 Task: Send an email with the signature Ella Clark with the subject 'Request for an interview' and the message 'I apologize for any errors on our end and would like to make it right.' from softage.1@softage.net to softage.7@softage.net with an attached document Audit_report.pdf and move the email from Sent Items to the folder Teams
Action: Key pressed n
Screenshot: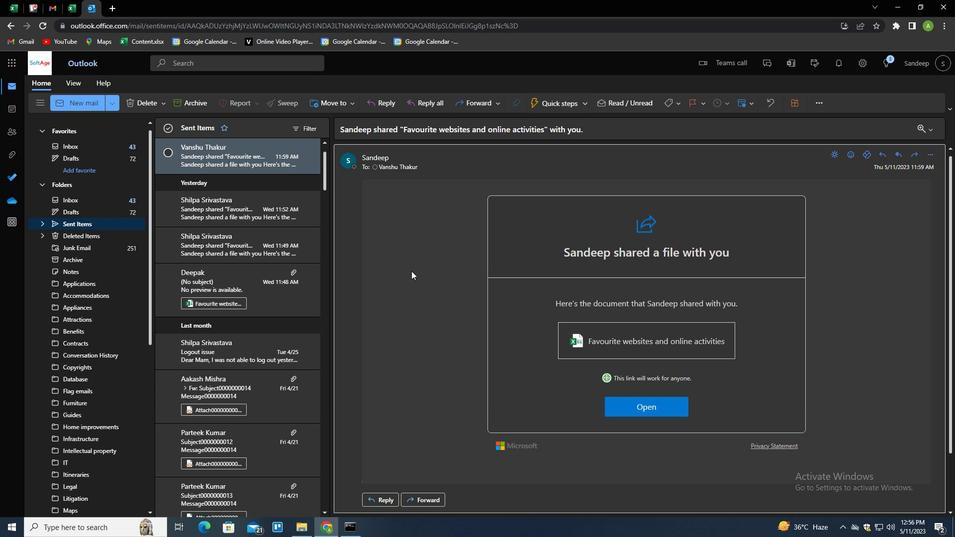 
Action: Mouse moved to (667, 98)
Screenshot: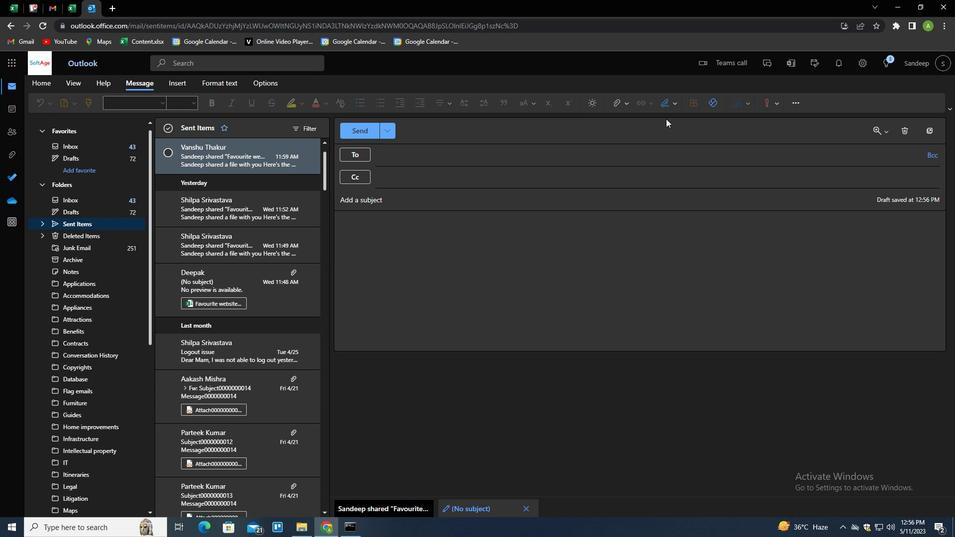 
Action: Mouse pressed left at (667, 98)
Screenshot: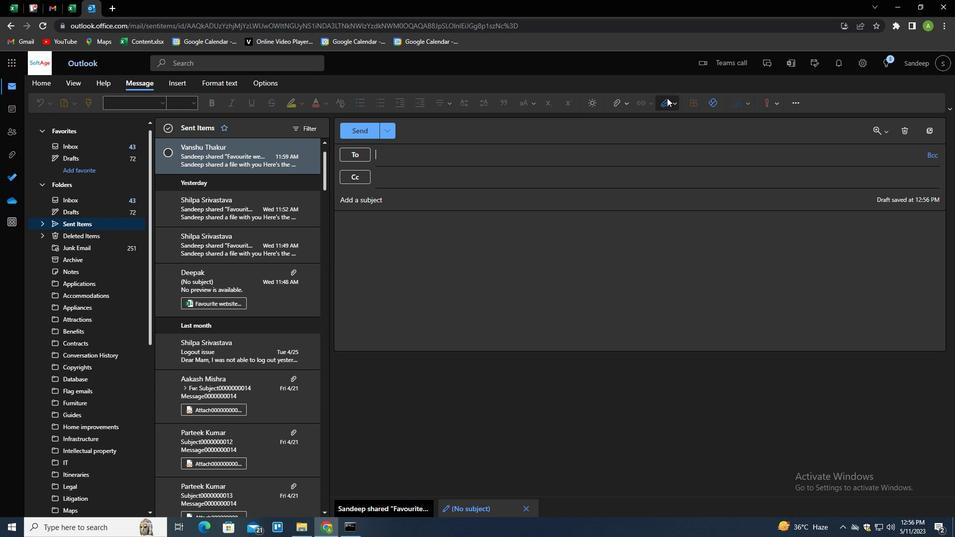 
Action: Mouse moved to (659, 137)
Screenshot: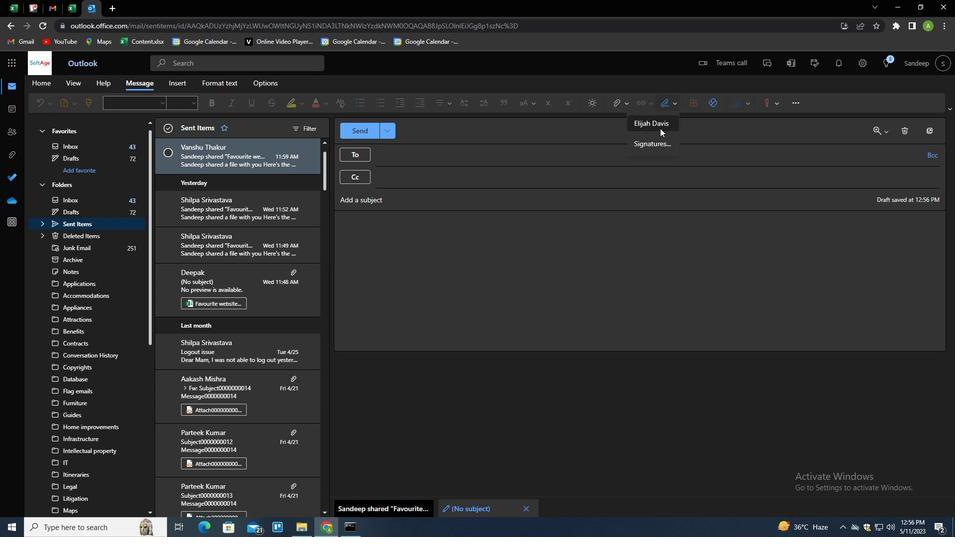 
Action: Mouse pressed left at (659, 137)
Screenshot: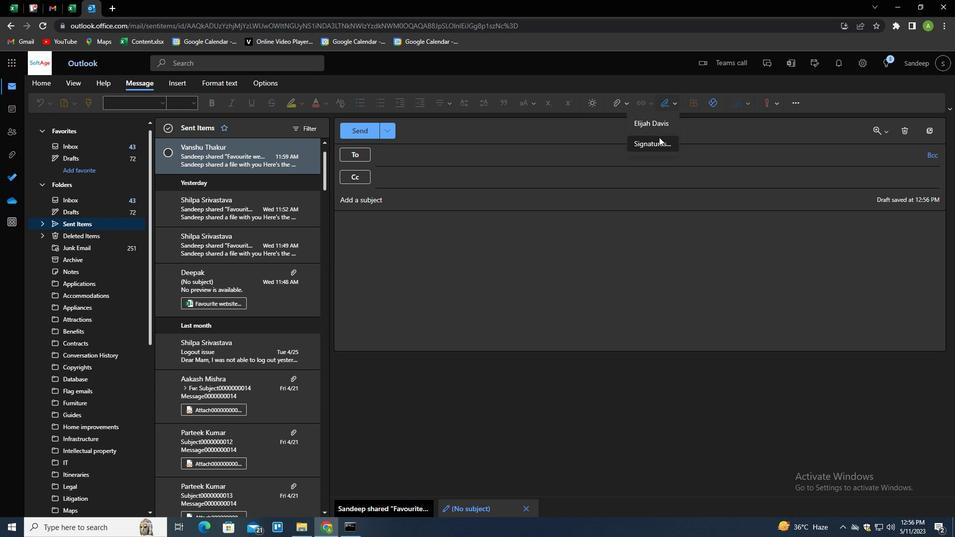 
Action: Mouse moved to (675, 183)
Screenshot: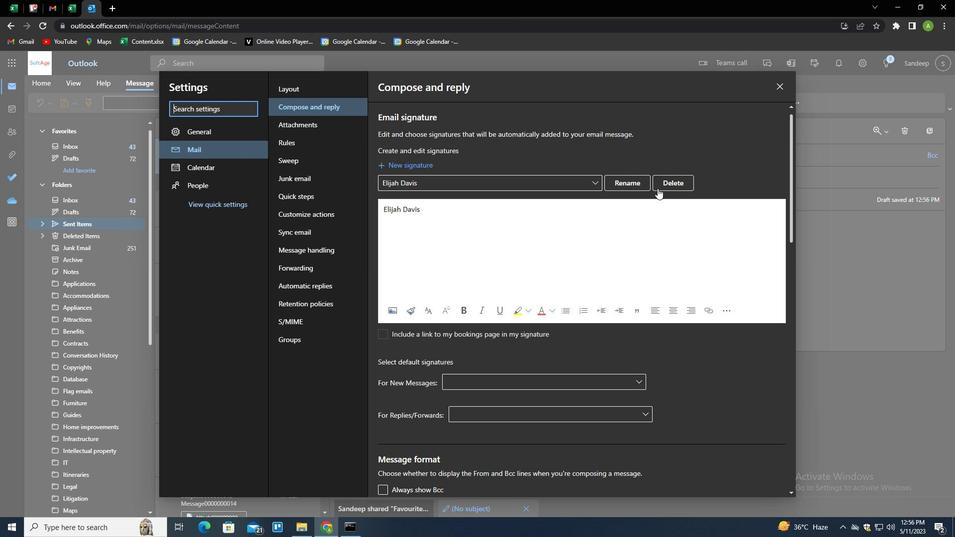 
Action: Mouse pressed left at (675, 183)
Screenshot: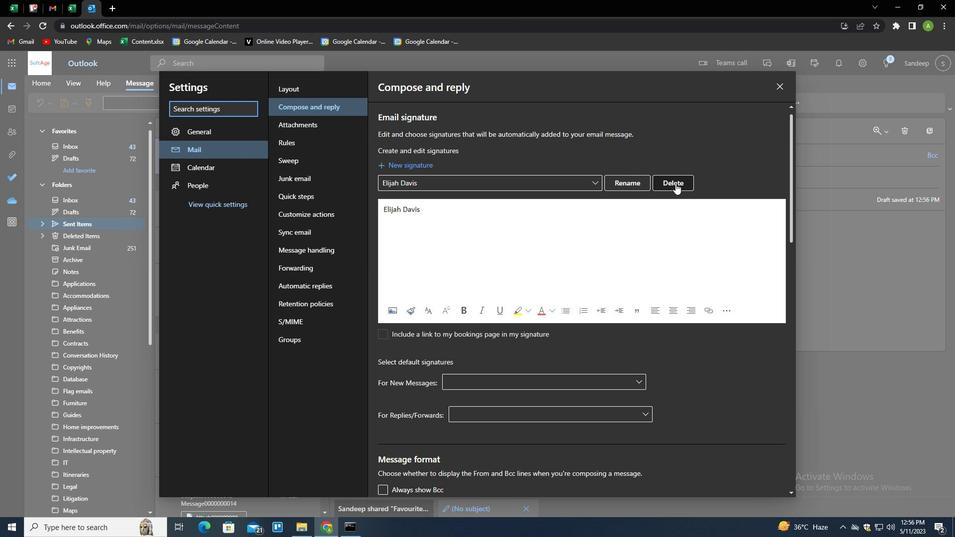 
Action: Mouse moved to (664, 183)
Screenshot: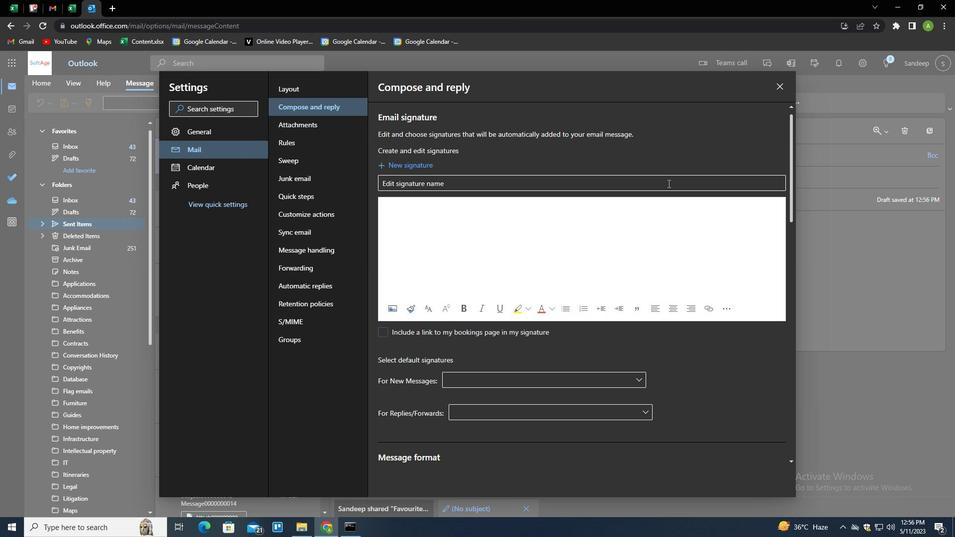 
Action: Mouse pressed left at (664, 183)
Screenshot: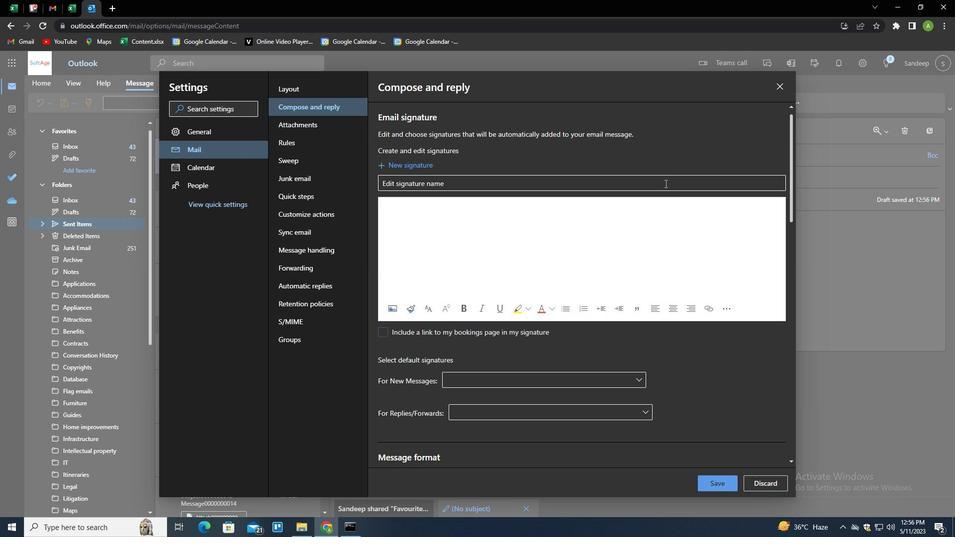 
Action: Mouse moved to (663, 183)
Screenshot: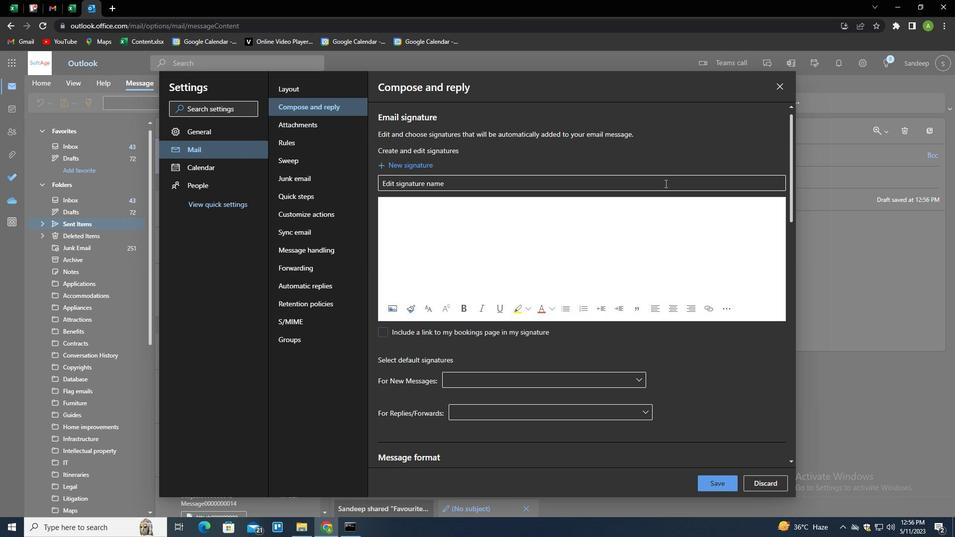 
Action: Key pressed <Key.shift>ELLA<Key.space><Key.shift>CLARK<Key.tab><Key.shift>ELLA<Key.space>C<Key.shift>C<Key.backspace><Key.backspace><Key.shift>CLARK
Screenshot: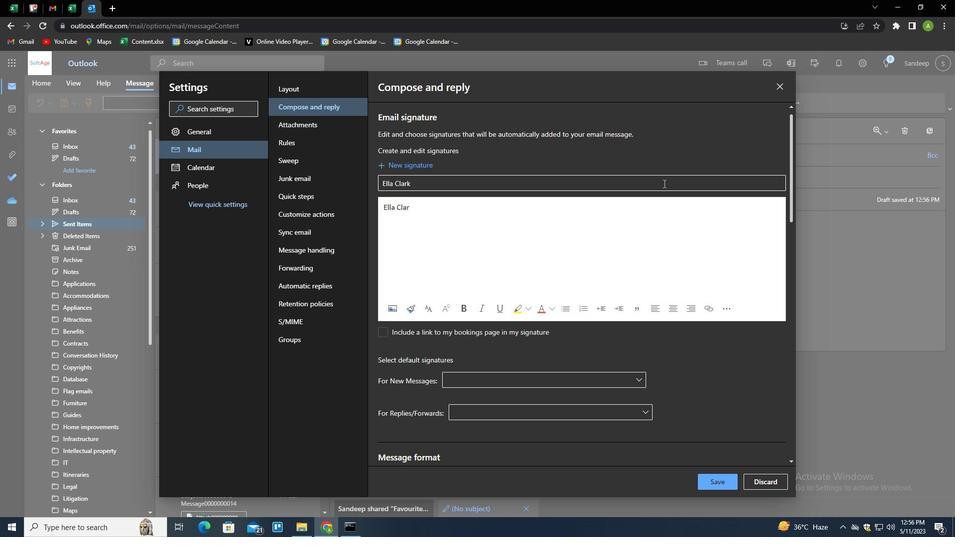 
Action: Mouse scrolled (663, 184) with delta (0, 0)
Screenshot: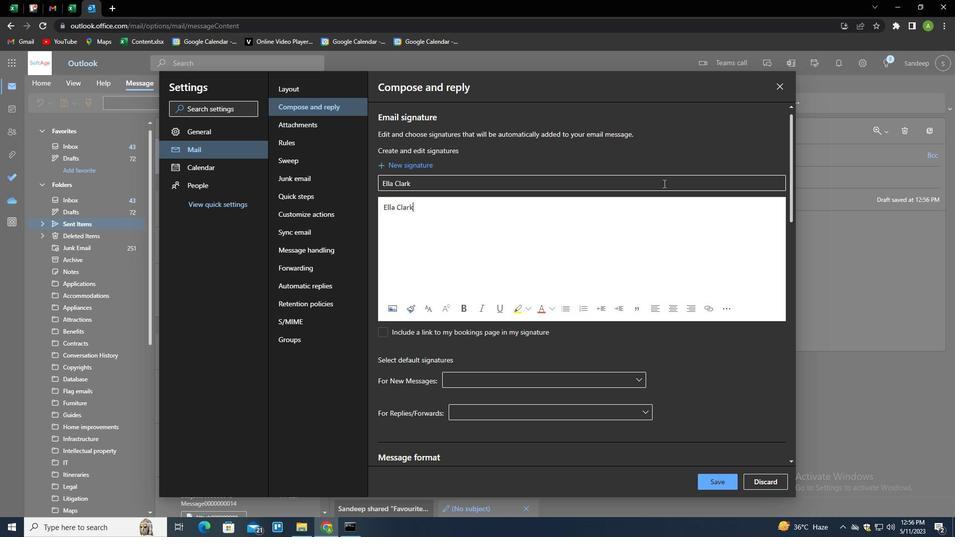 
Action: Mouse scrolled (663, 184) with delta (0, 0)
Screenshot: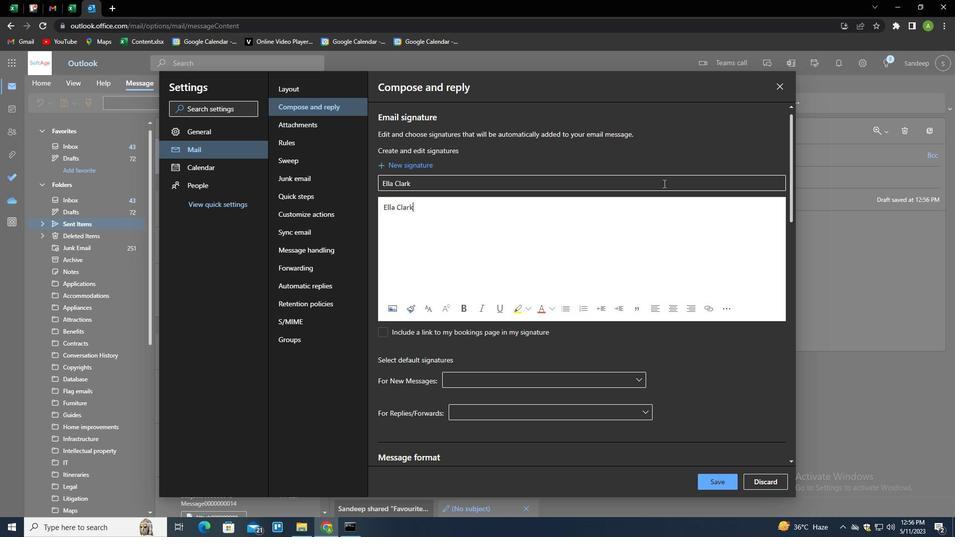 
Action: Mouse moved to (720, 482)
Screenshot: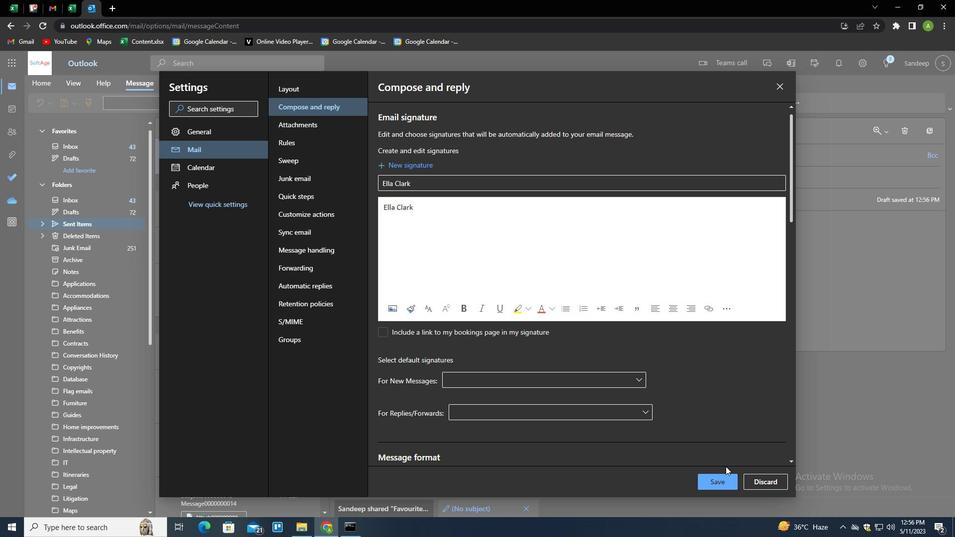 
Action: Mouse pressed left at (720, 482)
Screenshot: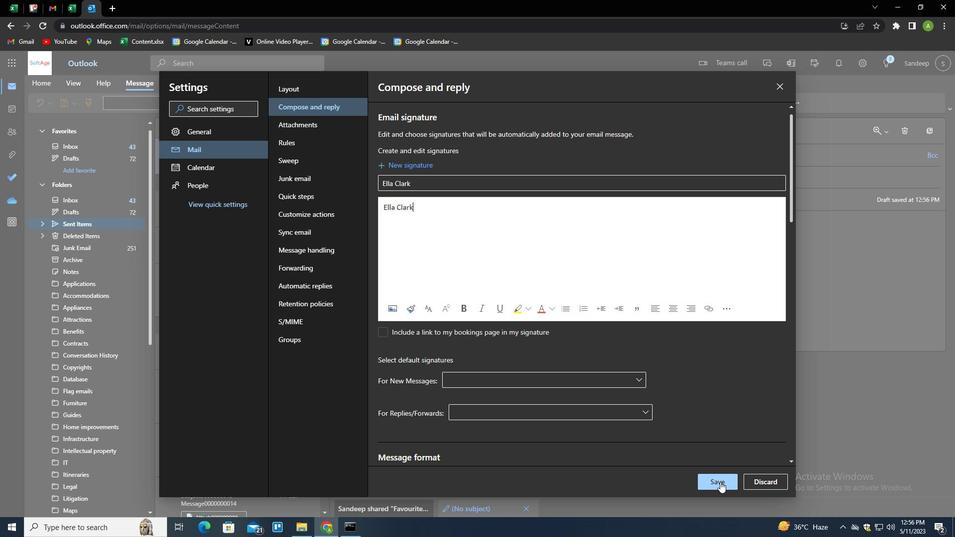 
Action: Mouse moved to (740, 357)
Screenshot: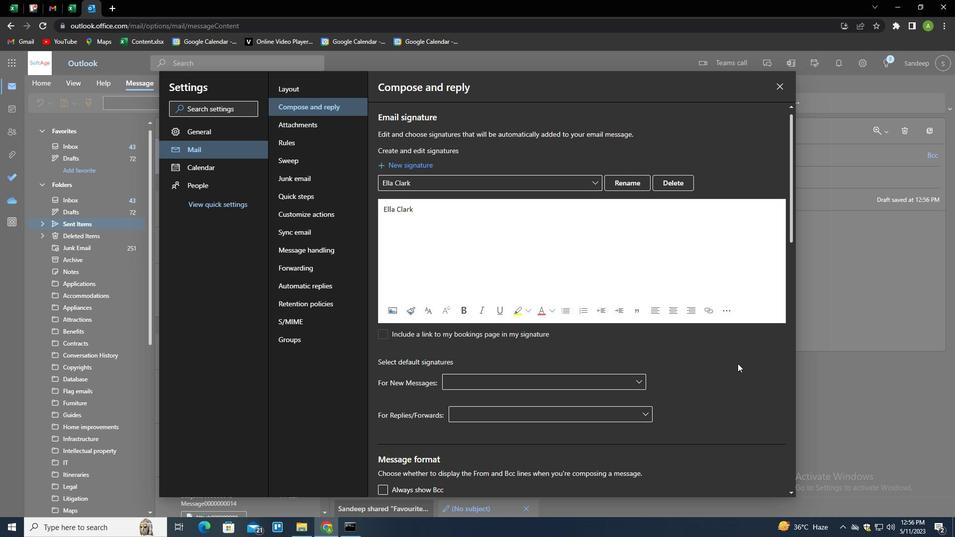 
Action: Mouse scrolled (740, 358) with delta (0, 0)
Screenshot: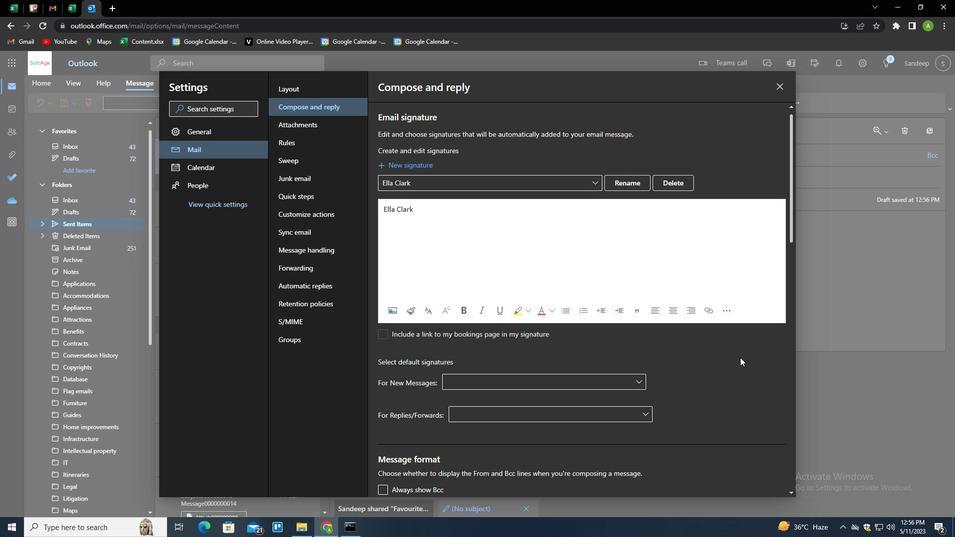 
Action: Mouse moved to (725, 429)
Screenshot: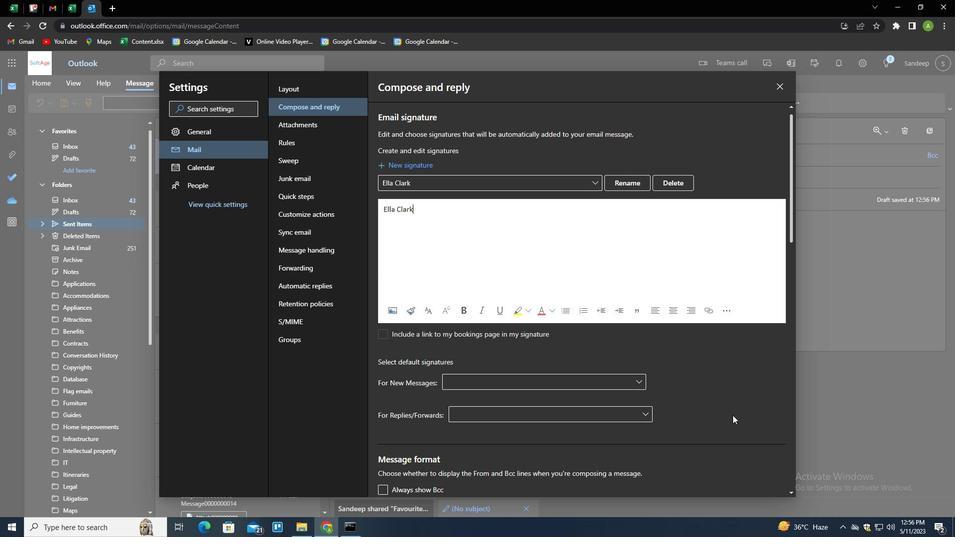 
Action: Mouse scrolled (725, 428) with delta (0, 0)
Screenshot: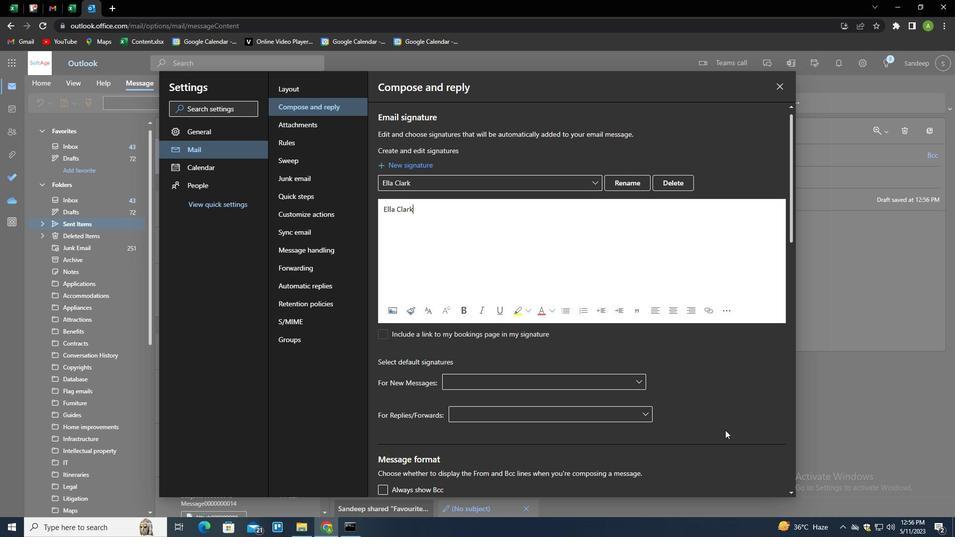 
Action: Mouse scrolled (725, 428) with delta (0, 0)
Screenshot: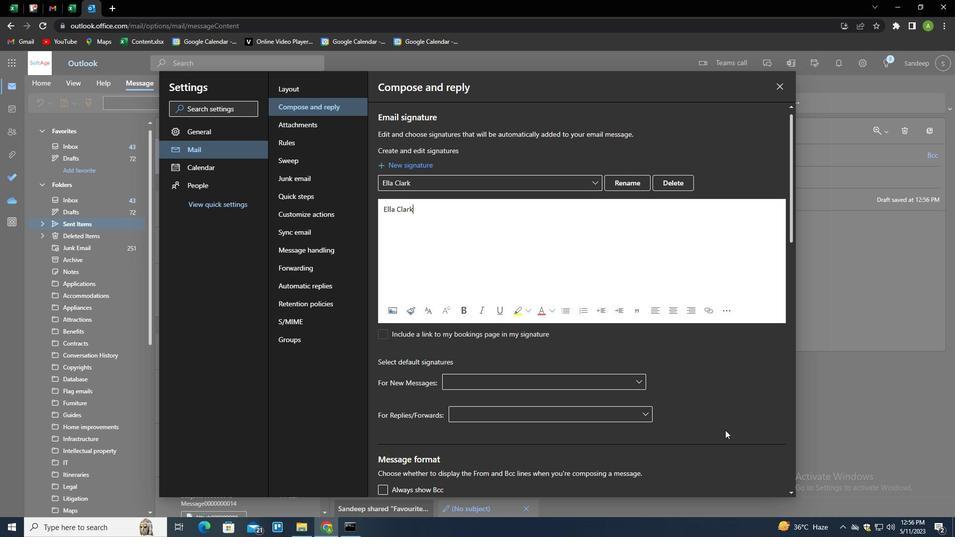 
Action: Mouse scrolled (725, 428) with delta (0, 0)
Screenshot: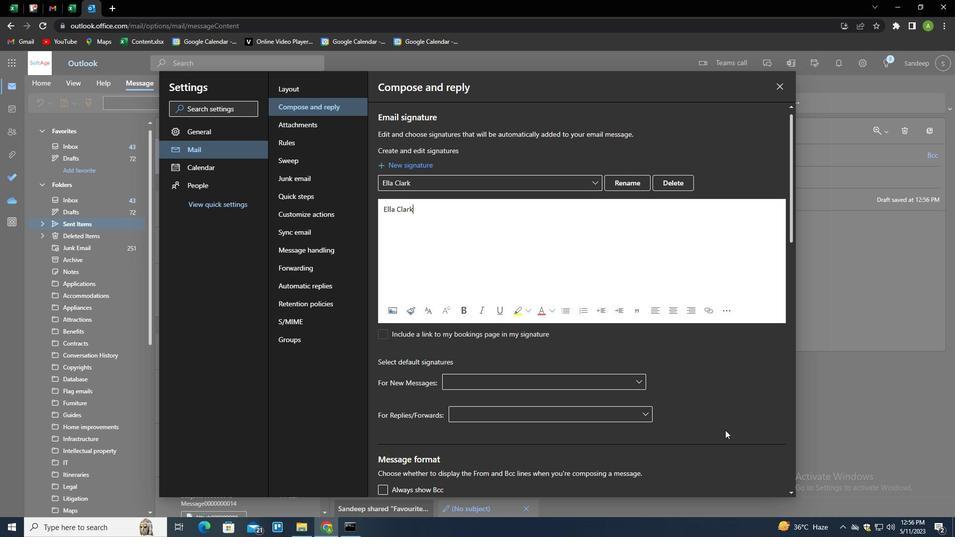 
Action: Mouse moved to (827, 277)
Screenshot: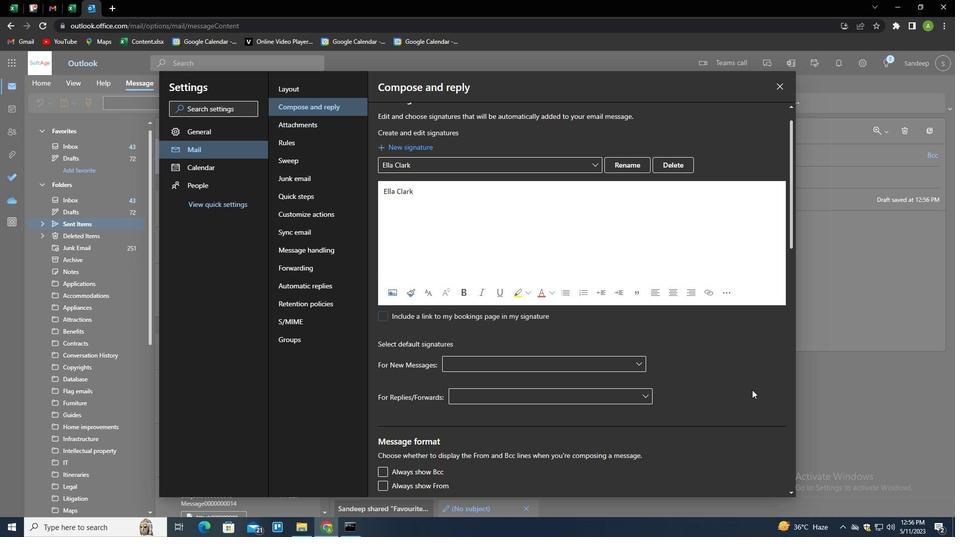 
Action: Mouse pressed left at (827, 277)
Screenshot: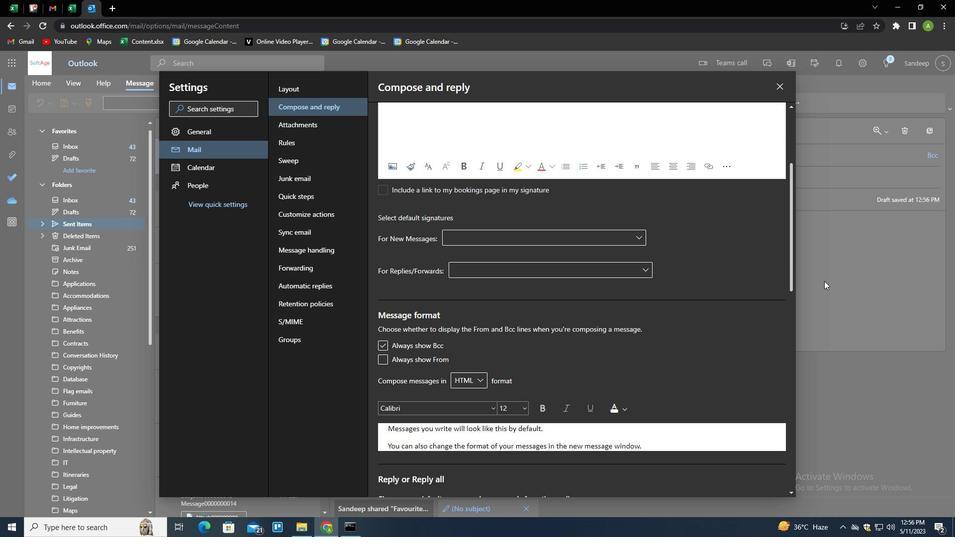 
Action: Mouse moved to (670, 102)
Screenshot: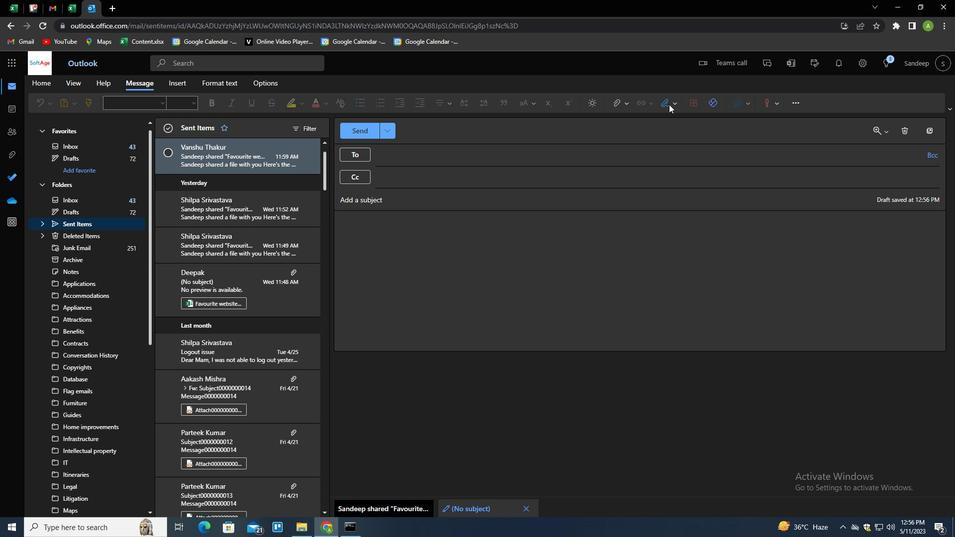 
Action: Mouse pressed left at (670, 102)
Screenshot: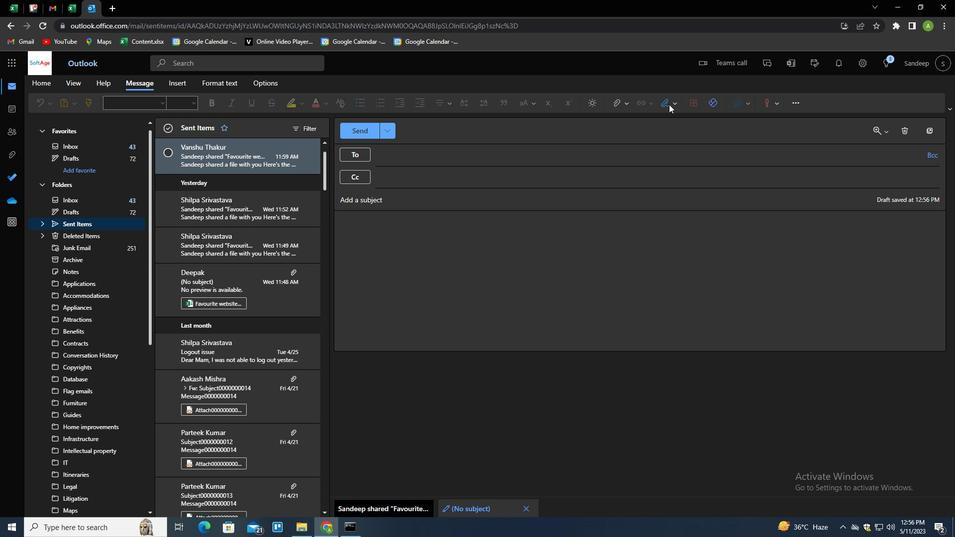 
Action: Mouse moved to (662, 122)
Screenshot: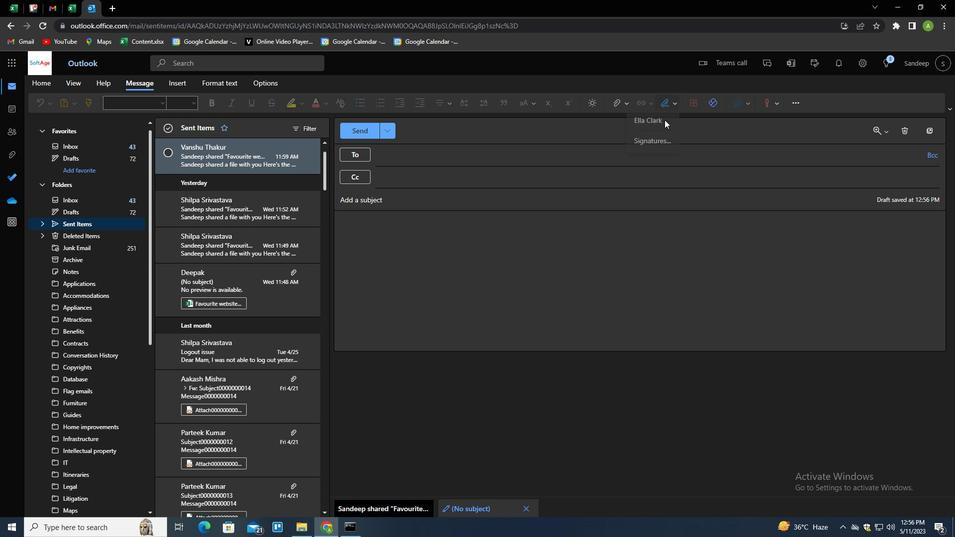 
Action: Mouse pressed left at (662, 122)
Screenshot: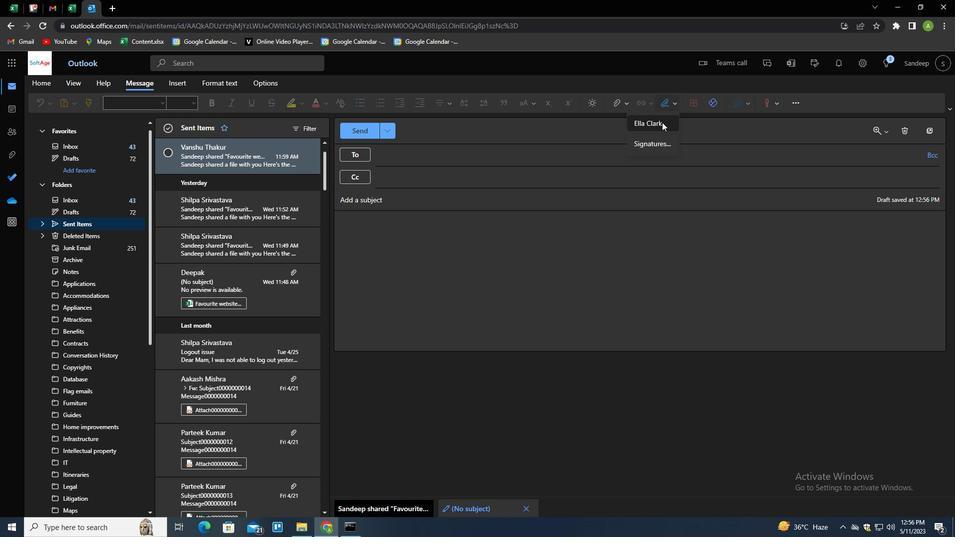 
Action: Mouse moved to (574, 197)
Screenshot: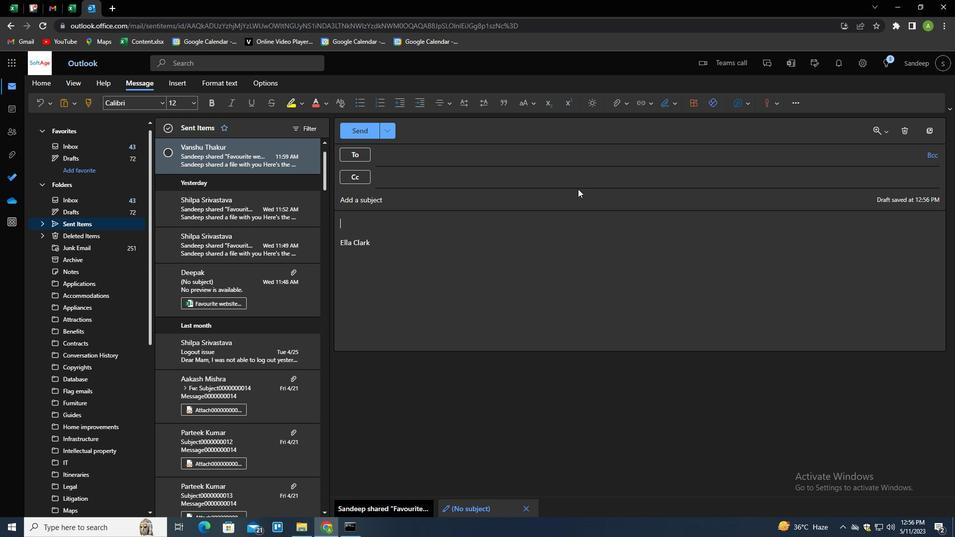 
Action: Mouse pressed left at (574, 197)
Screenshot: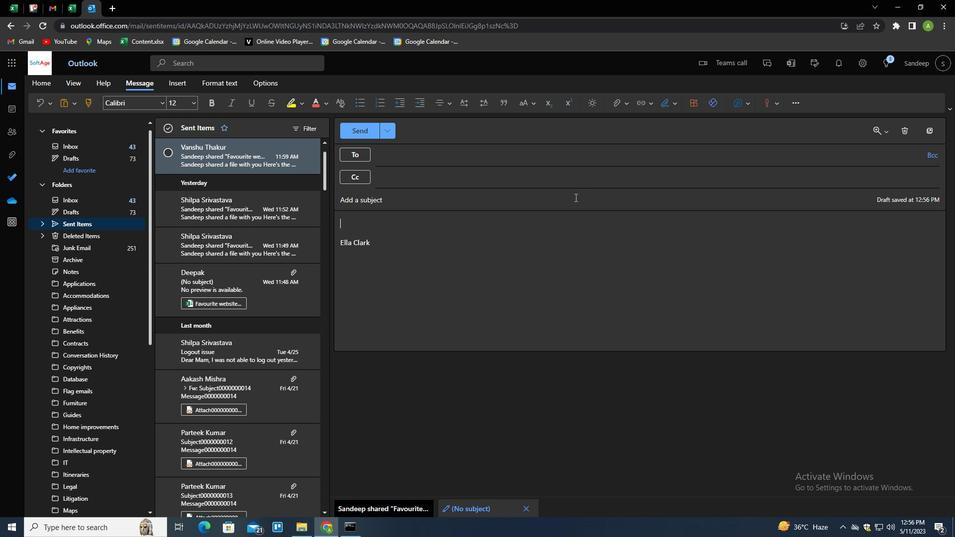 
Action: Key pressed <Key.shift>REQUEST<Key.space>FOR<Key.space>AN<Key.space>INTERVIEW
Screenshot: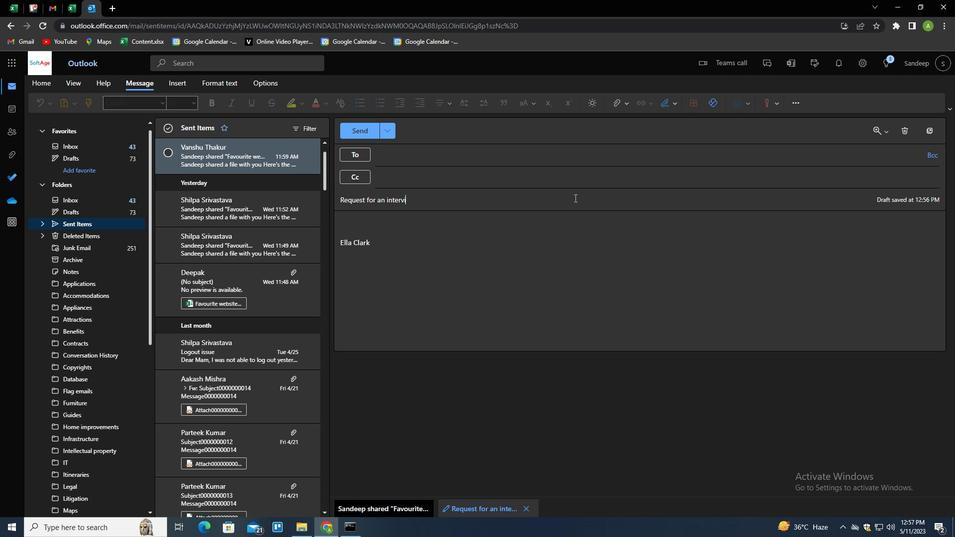
Action: Mouse moved to (469, 253)
Screenshot: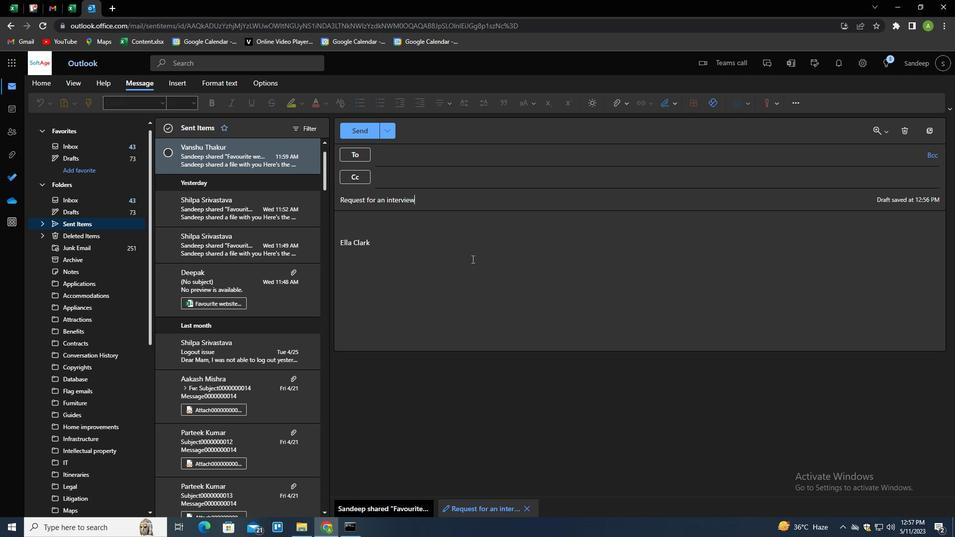 
Action: Mouse pressed left at (469, 253)
Screenshot: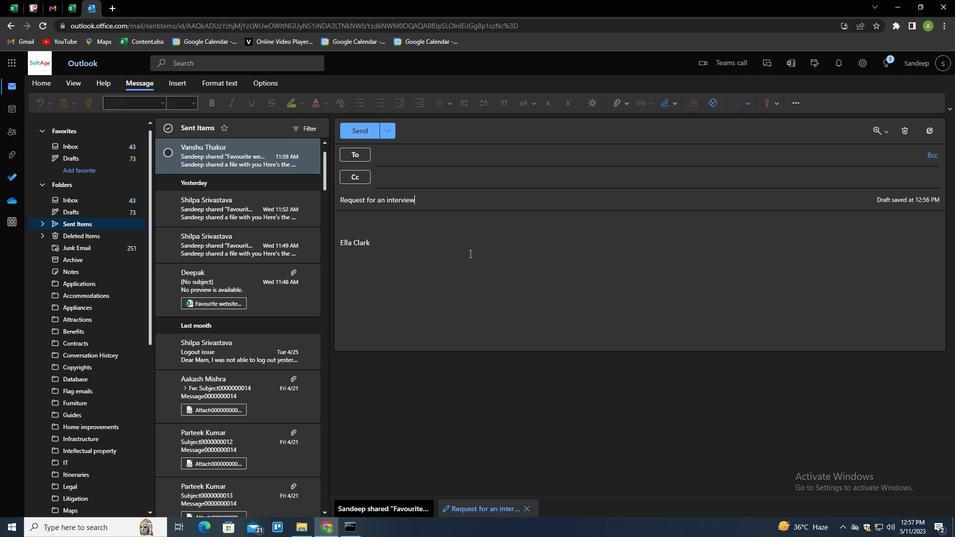 
Action: Key pressed <Key.shift_r><Key.enter><Key.shift>I<Key.space>APOLOGIZE<Key.space>FOR<Key.space>ANY<Key.space>ERRORS<Key.space>ON<Key.space>OUR<Key.space>END<Key.space>AND<Key.space>WOULD<Key.space>LIKE<Key.space>TO<Key.space>MAKE<Key.space>IT<Key.space>RIGHT.
Screenshot: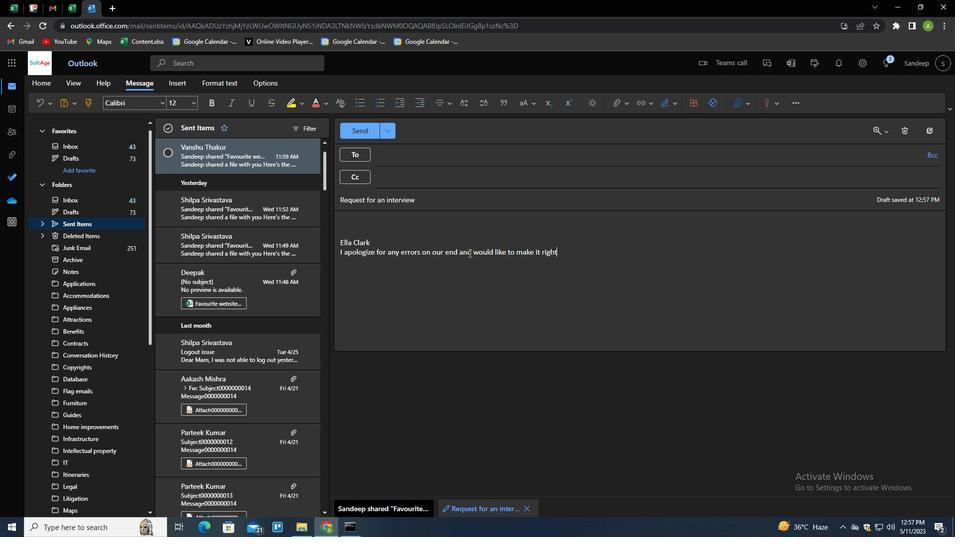 
Action: Mouse moved to (424, 159)
Screenshot: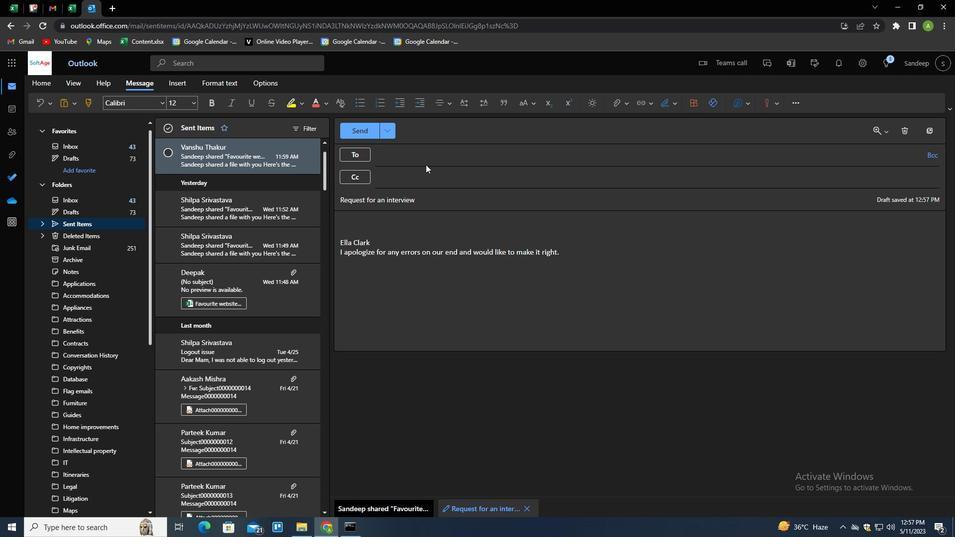 
Action: Mouse pressed left at (424, 159)
Screenshot: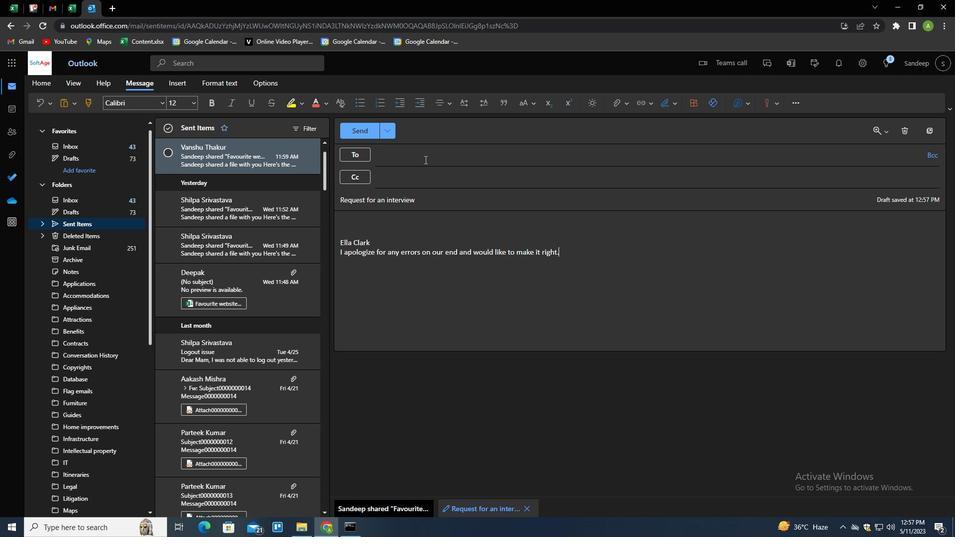 
Action: Key pressed SOFTAGE.7<Key.shift><Key.shift><Key.shift><Key.shift><Key.shift>@SOFTAGE.NET<Key.enter>
Screenshot: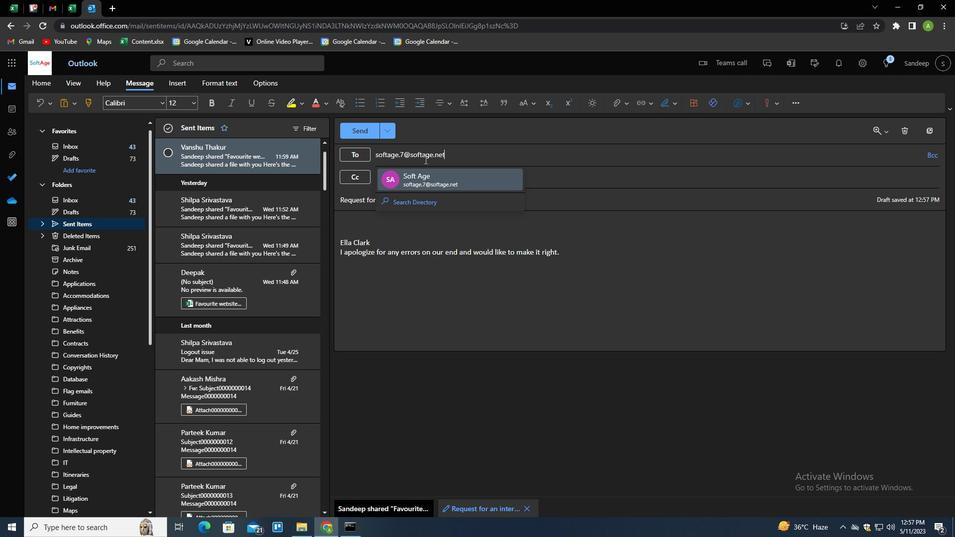 
Action: Mouse moved to (619, 105)
Screenshot: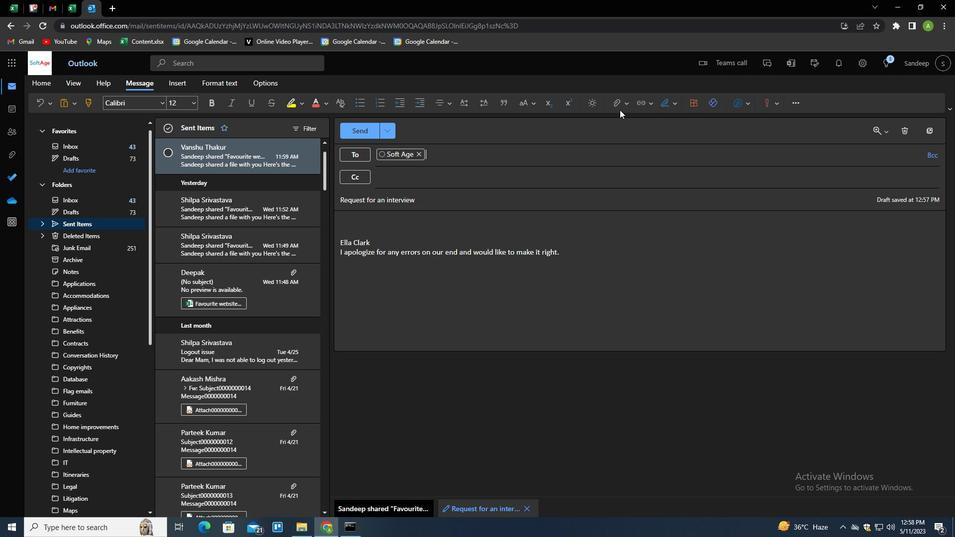 
Action: Mouse pressed left at (619, 105)
Screenshot: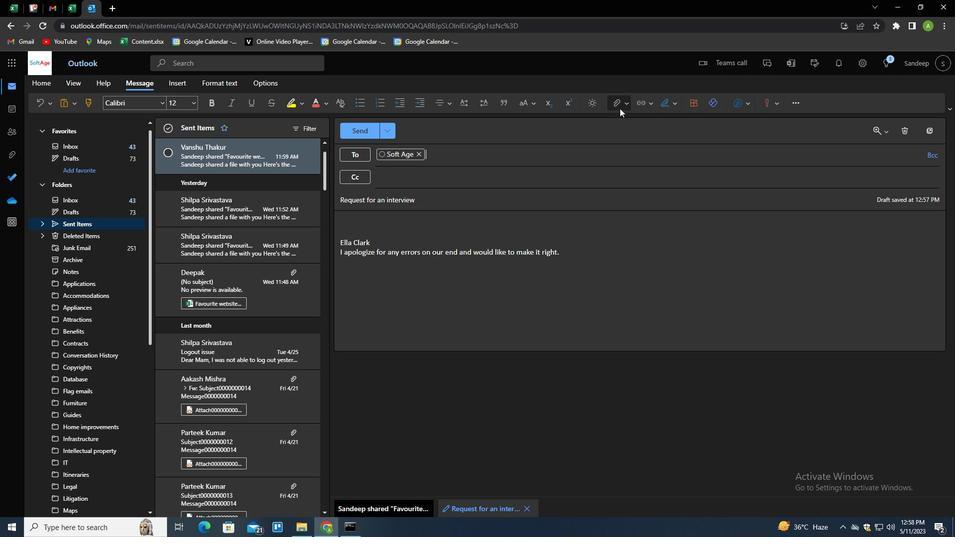 
Action: Mouse moved to (578, 122)
Screenshot: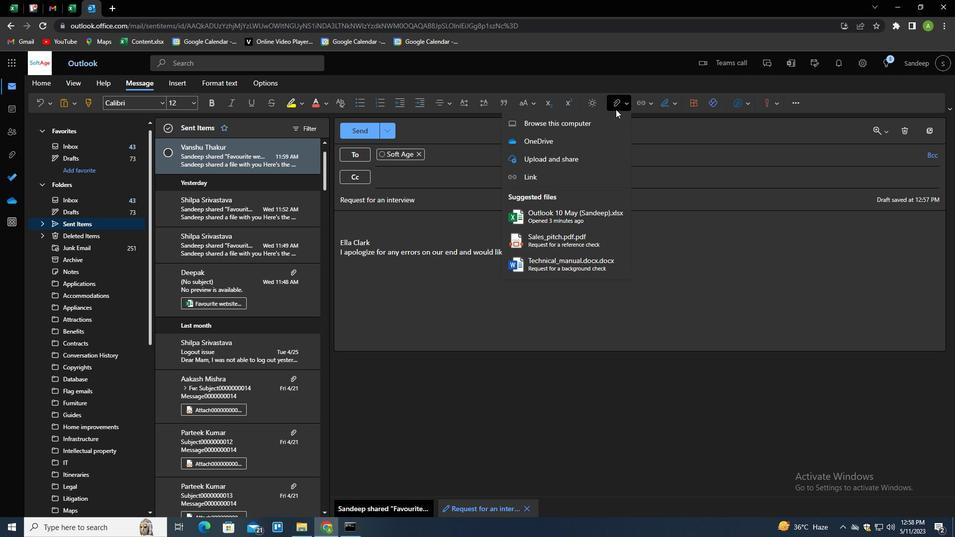 
Action: Mouse pressed left at (578, 122)
Screenshot: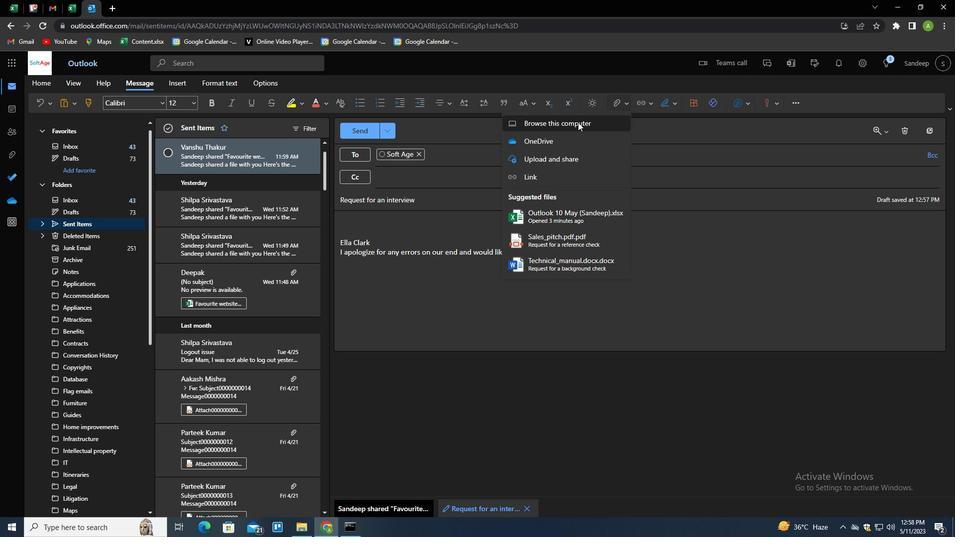 
Action: Mouse moved to (170, 88)
Screenshot: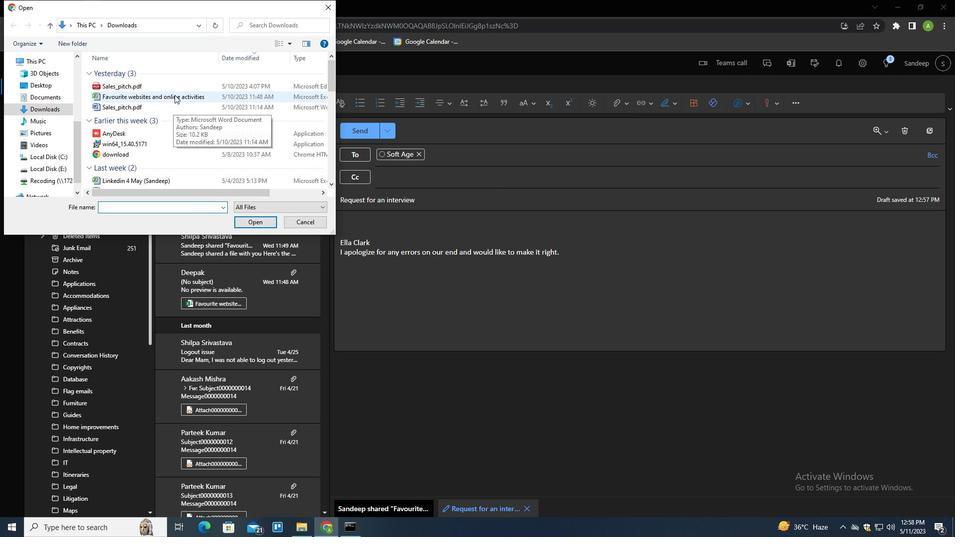 
Action: Mouse pressed left at (170, 88)
Screenshot: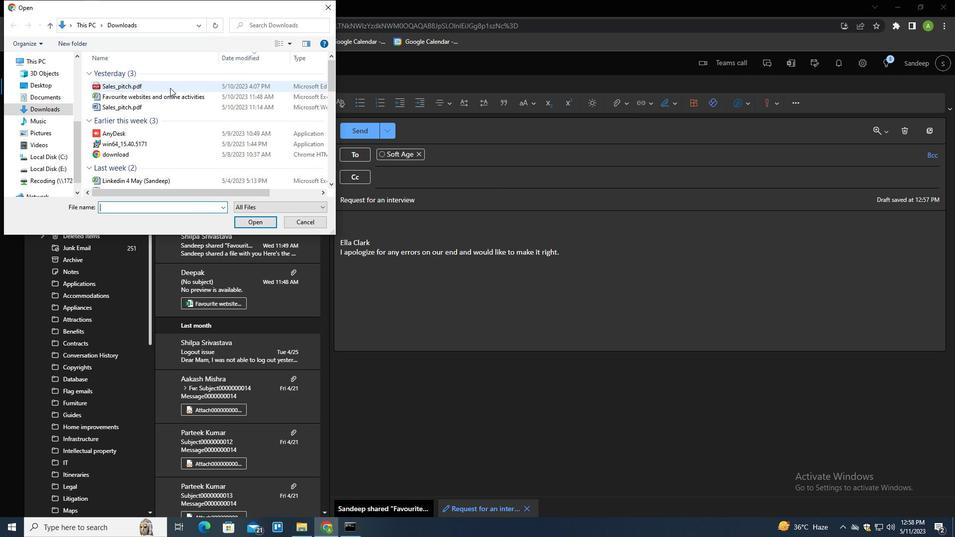 
Action: Mouse moved to (169, 87)
Screenshot: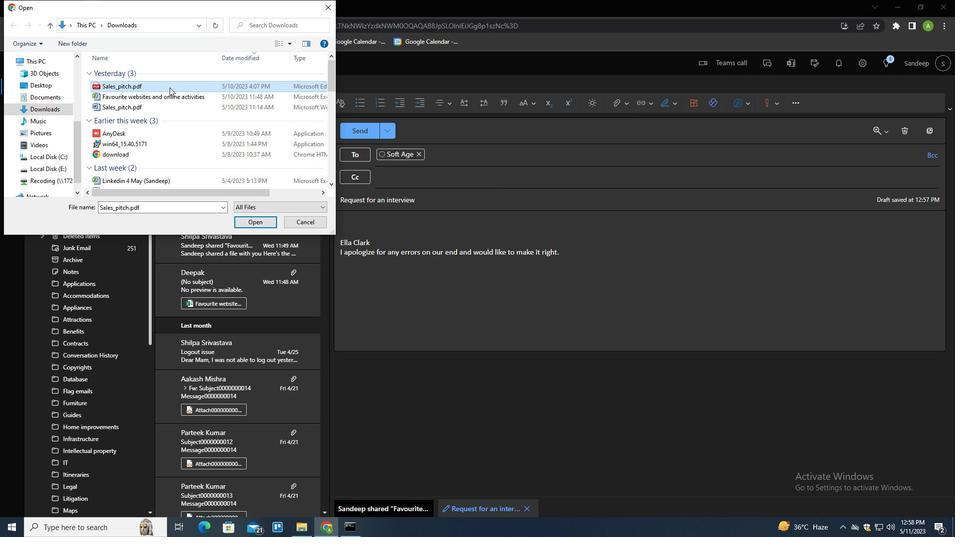 
Action: Key pressed <Key.f2><Key.shift>AUDIT<Key.shift><Key.shift>_REE<Key.backspace>PORT.PDF<Key.enter>
Screenshot: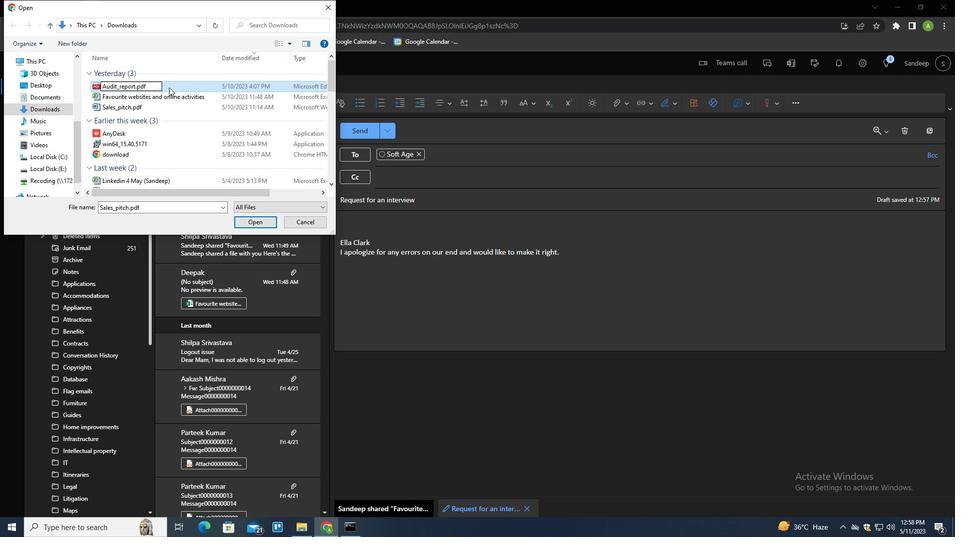 
Action: Mouse pressed left at (169, 87)
Screenshot: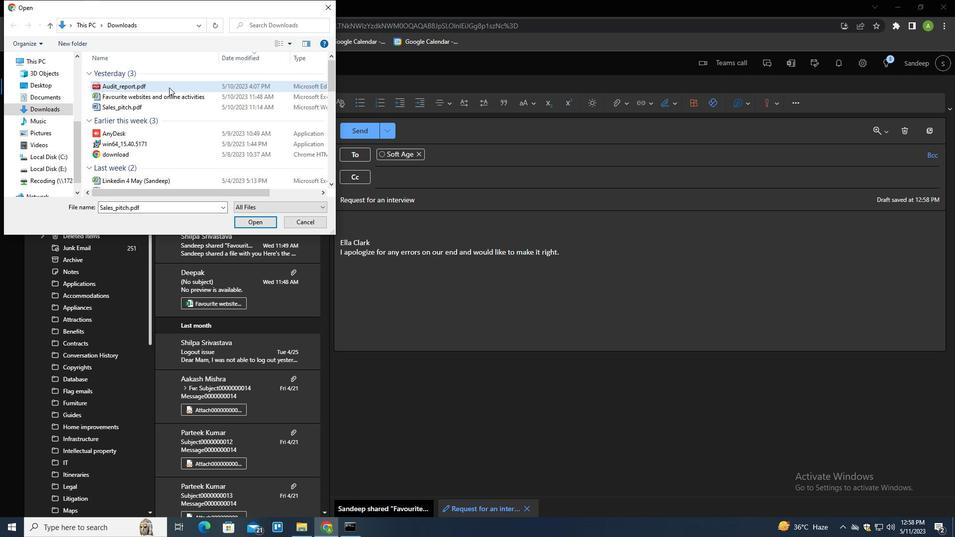 
Action: Mouse moved to (254, 219)
Screenshot: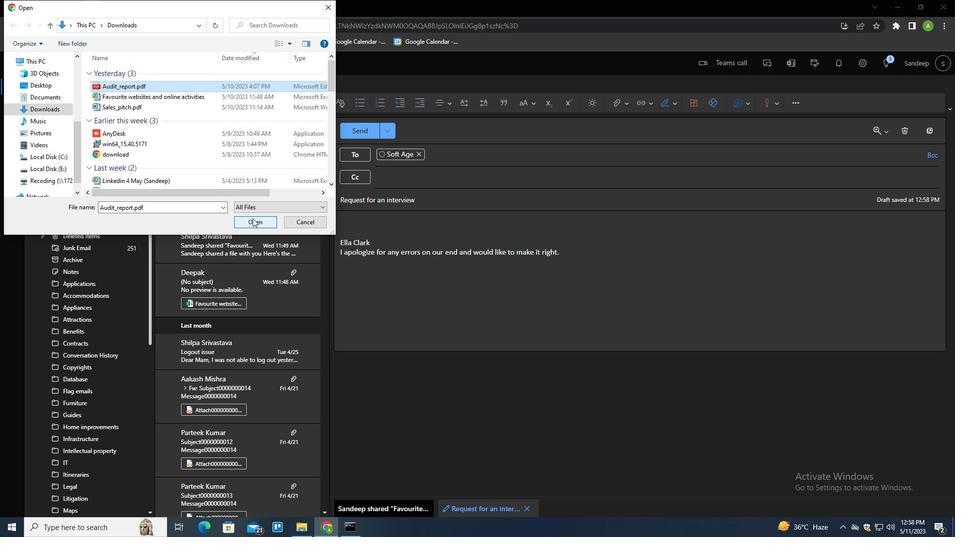 
Action: Mouse pressed left at (254, 219)
Screenshot: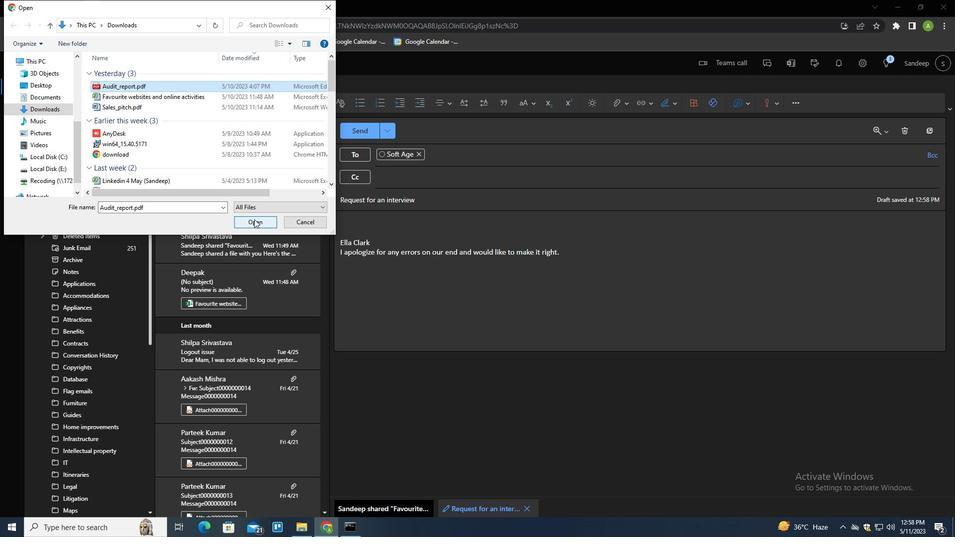 
Action: Mouse moved to (358, 134)
Screenshot: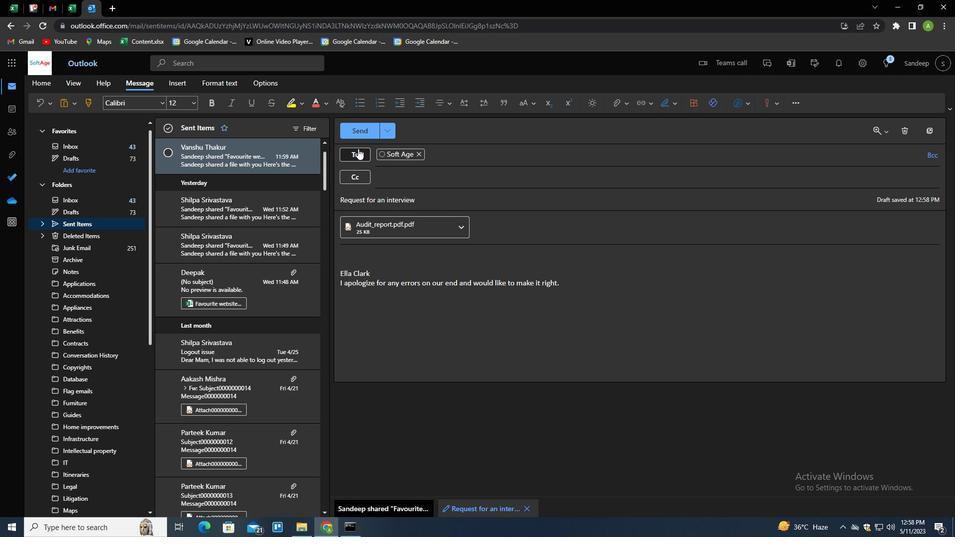 
Action: Mouse pressed left at (358, 134)
Screenshot: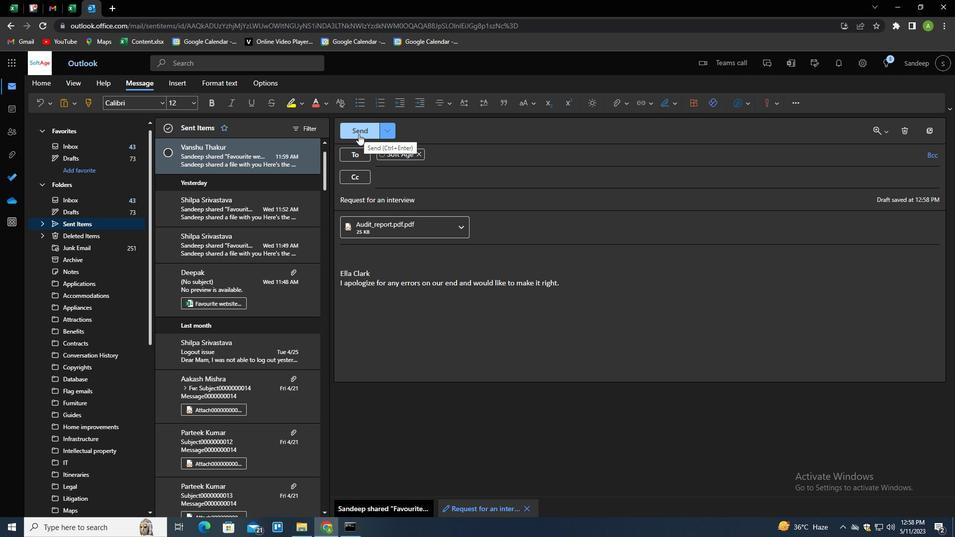 
Action: Mouse moved to (90, 222)
Screenshot: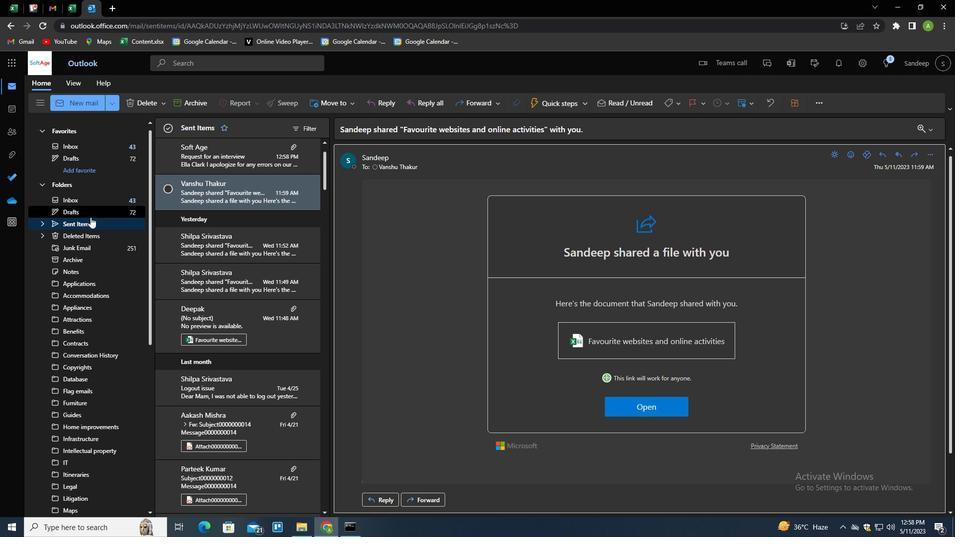 
Action: Mouse pressed left at (90, 222)
Screenshot: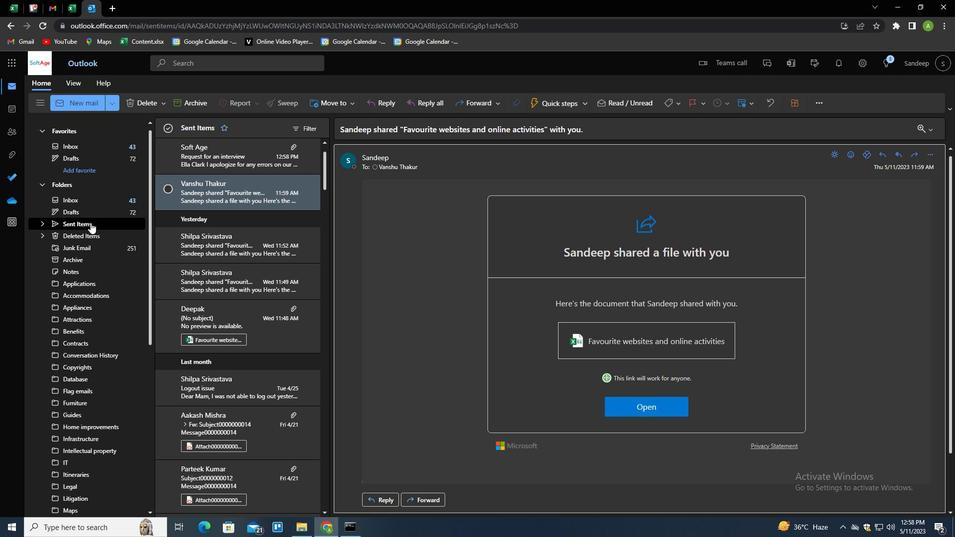 
Action: Mouse moved to (230, 222)
Screenshot: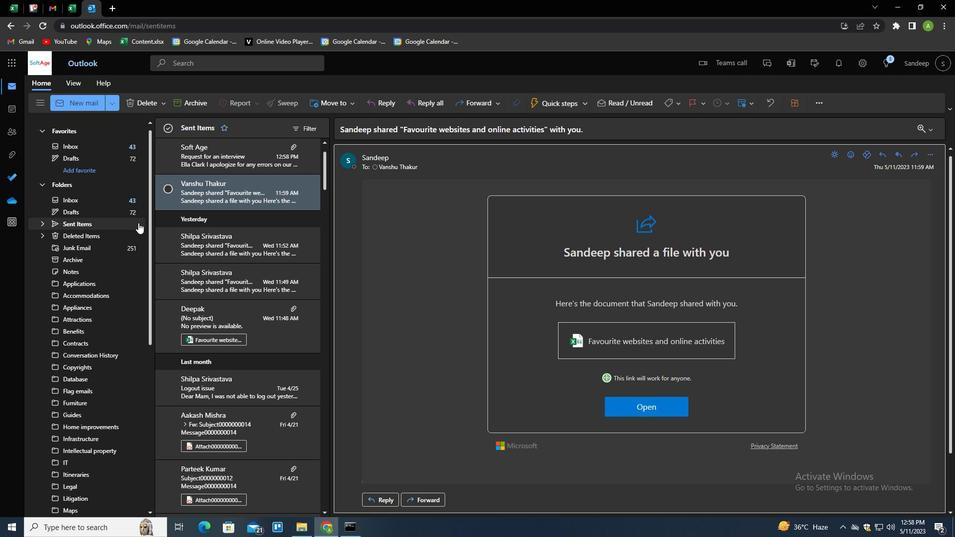 
Action: Mouse scrolled (230, 223) with delta (0, 0)
Screenshot: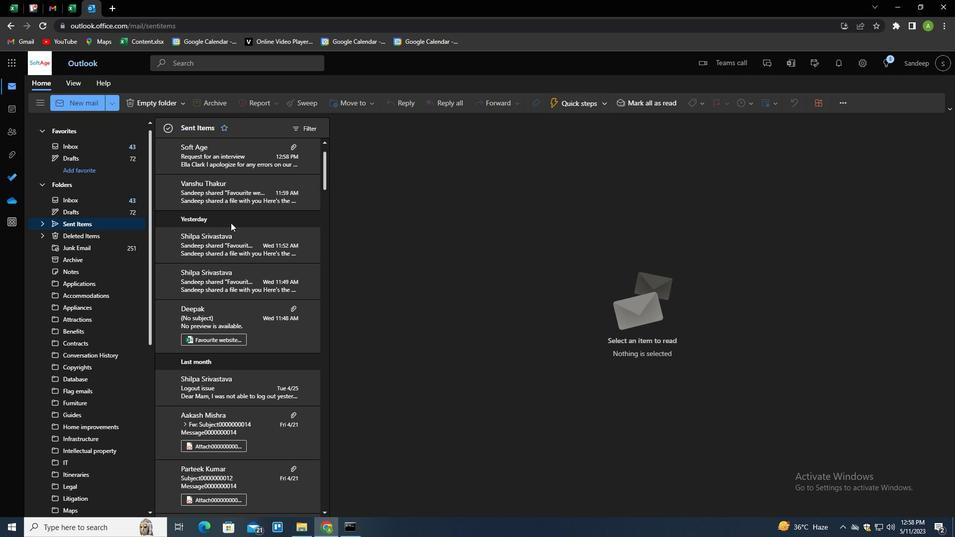 
Action: Mouse moved to (235, 173)
Screenshot: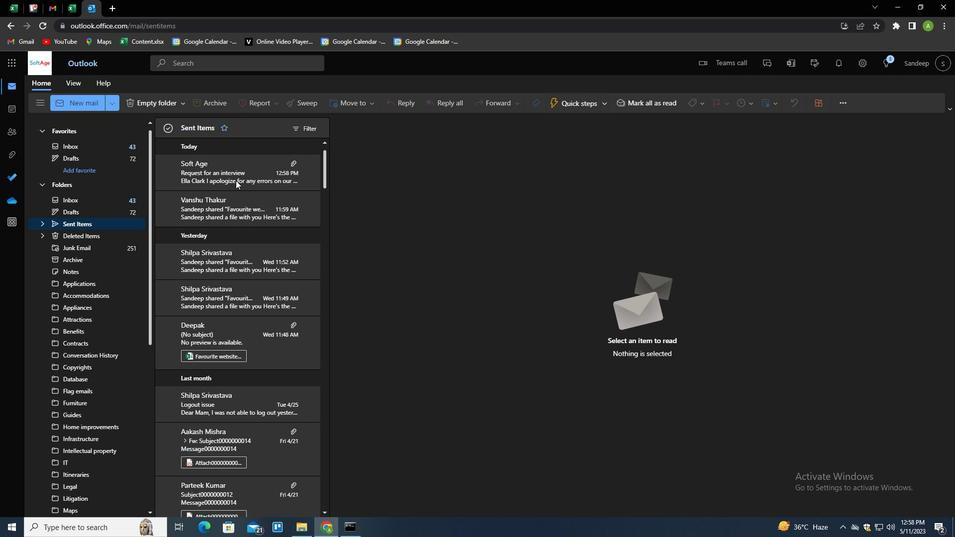 
Action: Mouse pressed right at (235, 173)
Screenshot: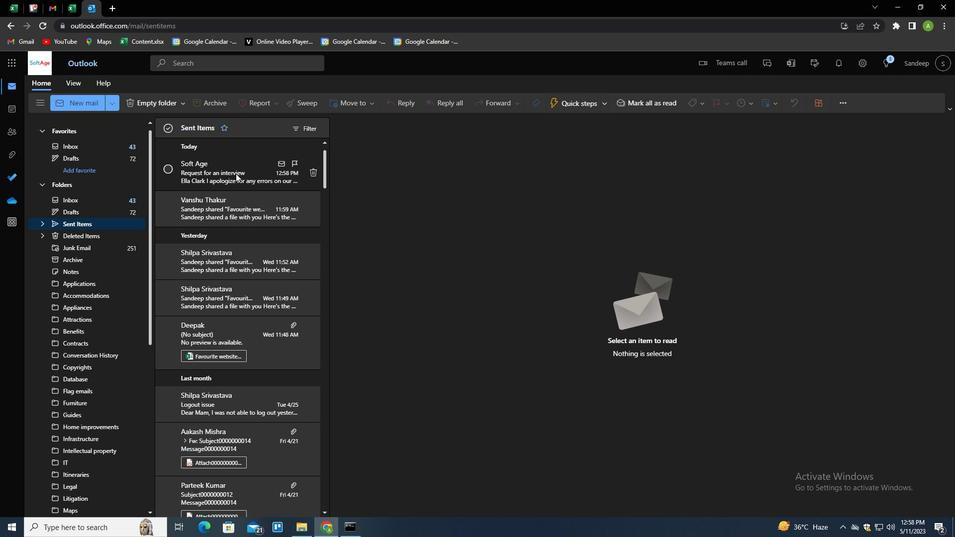 
Action: Mouse moved to (256, 213)
Screenshot: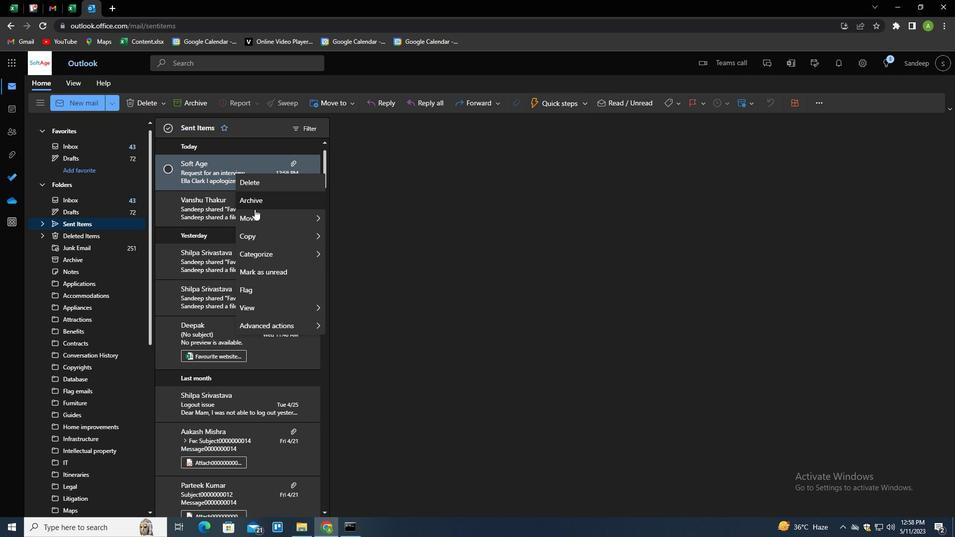 
Action: Mouse pressed left at (256, 213)
Screenshot: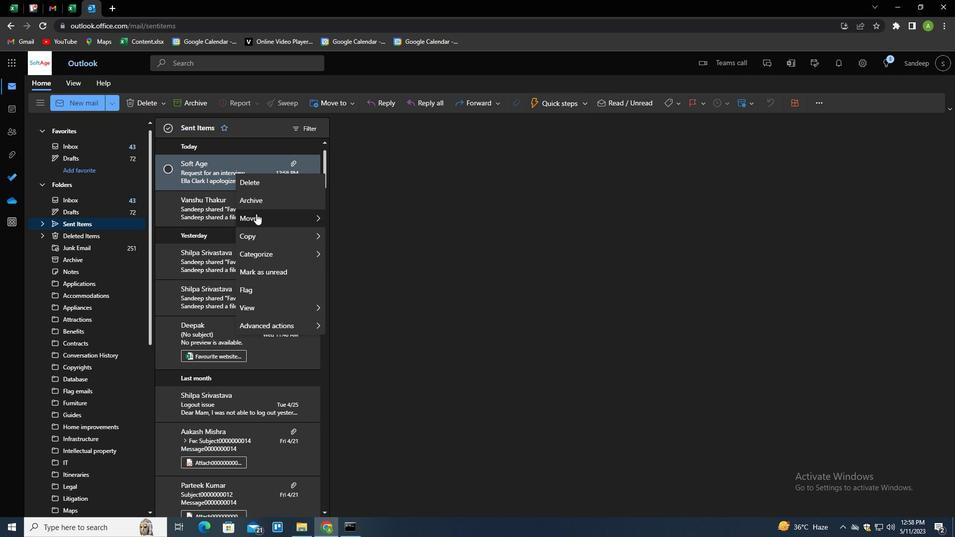 
Action: Mouse moved to (101, 388)
Screenshot: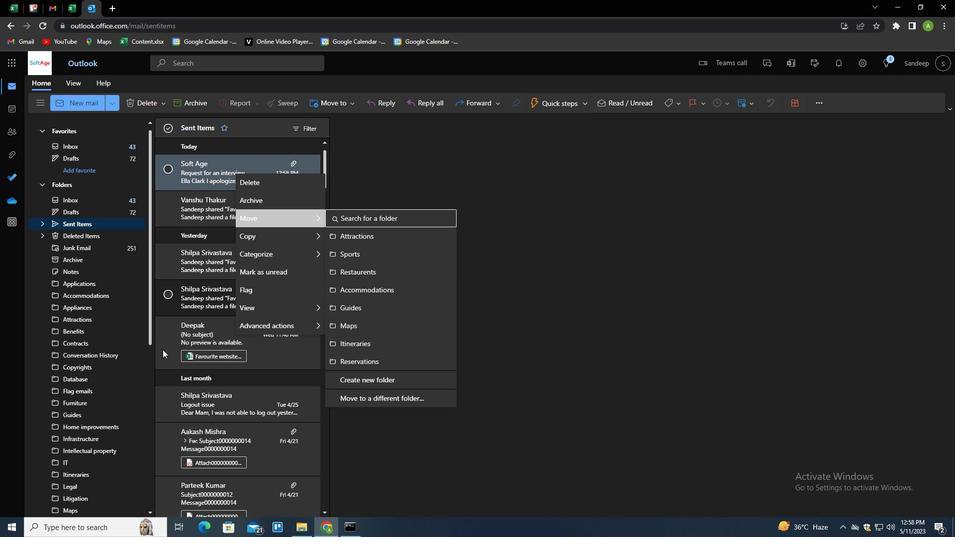 
Action: Mouse scrolled (101, 388) with delta (0, 0)
Screenshot: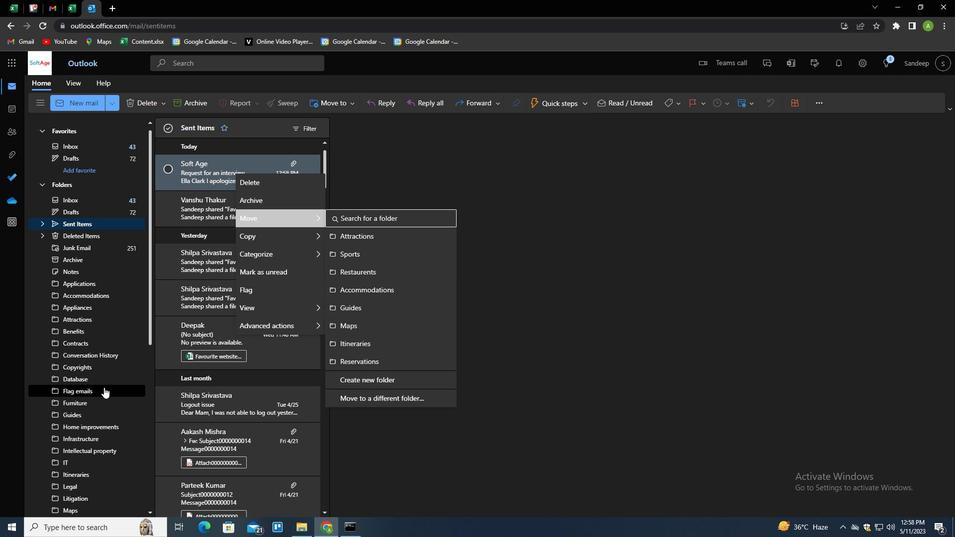 
Action: Mouse scrolled (101, 388) with delta (0, 0)
Screenshot: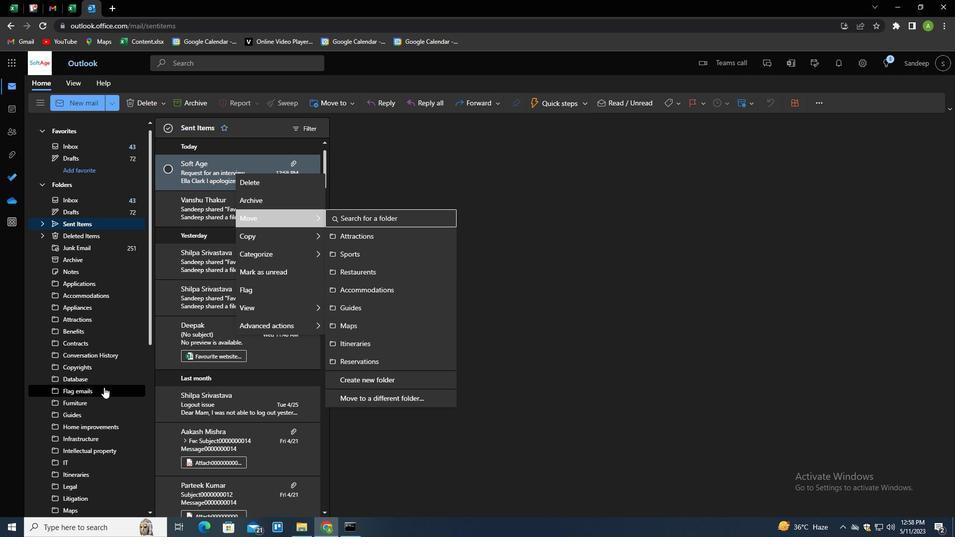 
Action: Mouse scrolled (101, 388) with delta (0, 0)
Screenshot: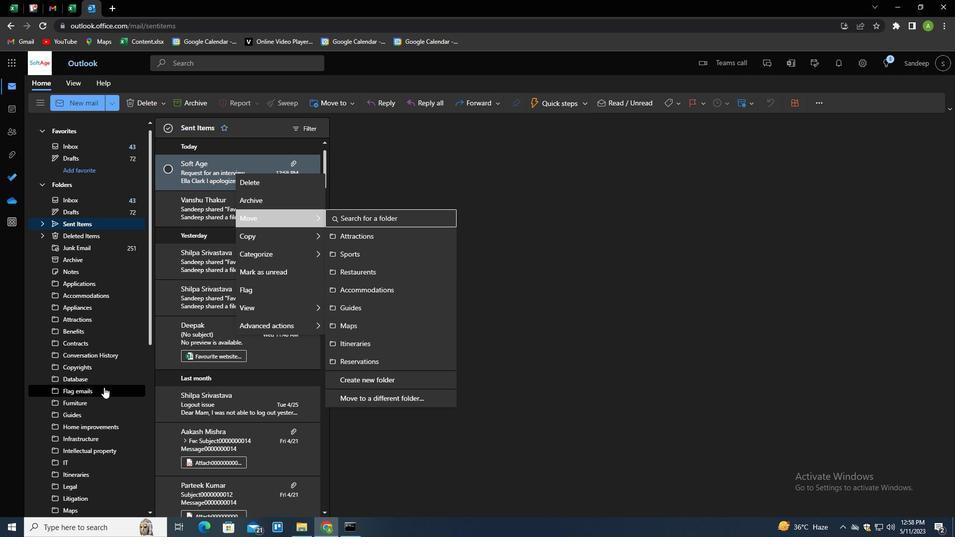 
Action: Mouse scrolled (101, 388) with delta (0, 0)
Screenshot: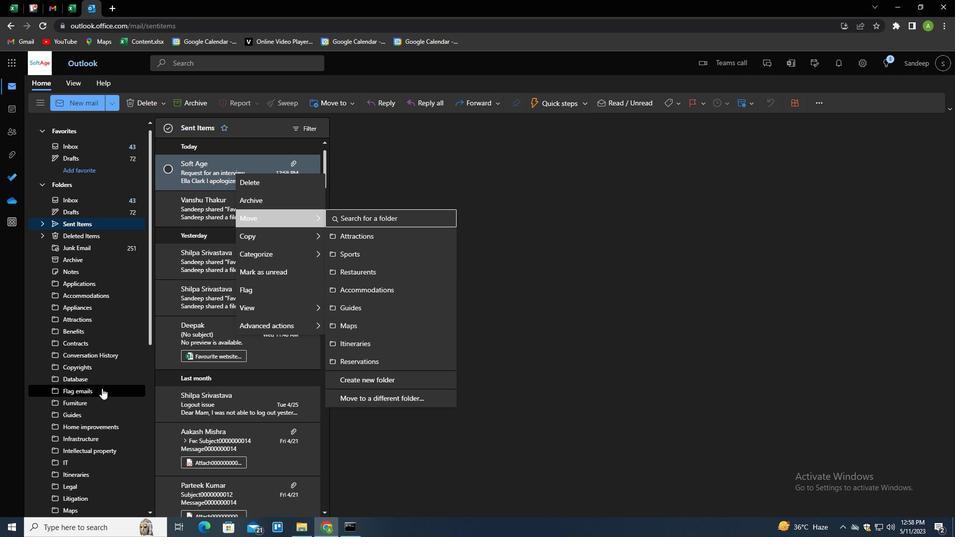 
Action: Mouse scrolled (101, 388) with delta (0, 0)
Screenshot: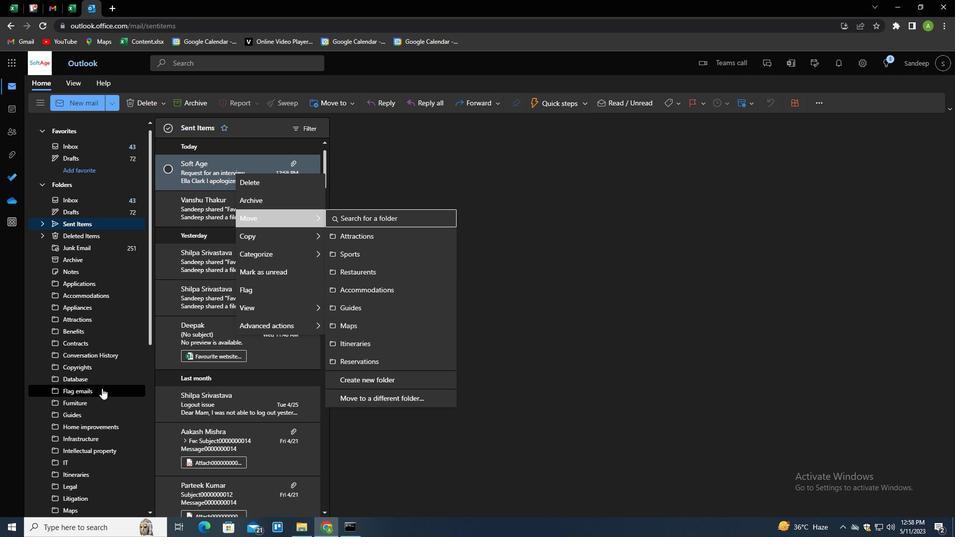 
Action: Mouse scrolled (101, 388) with delta (0, 0)
Screenshot: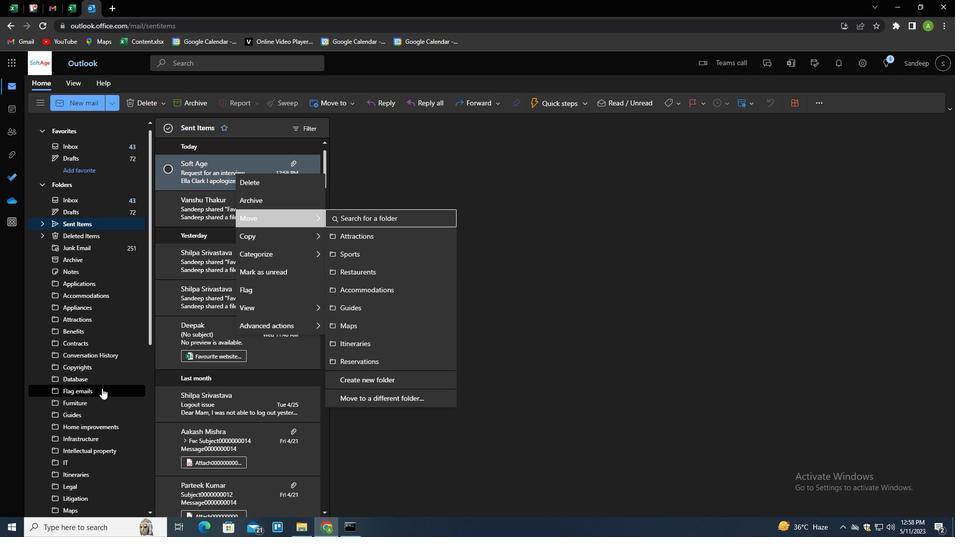 
Action: Mouse scrolled (101, 388) with delta (0, 0)
Screenshot: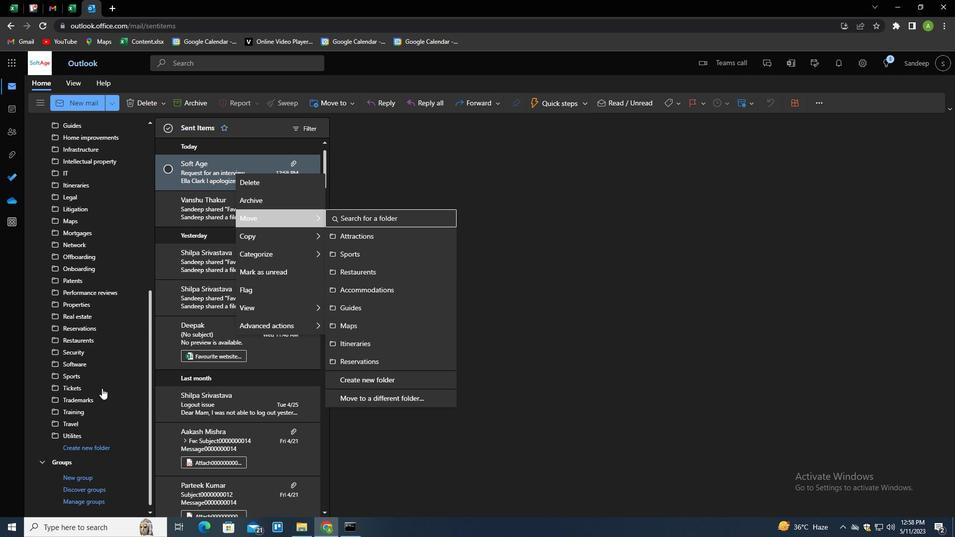 
Action: Mouse scrolled (101, 388) with delta (0, 0)
Screenshot: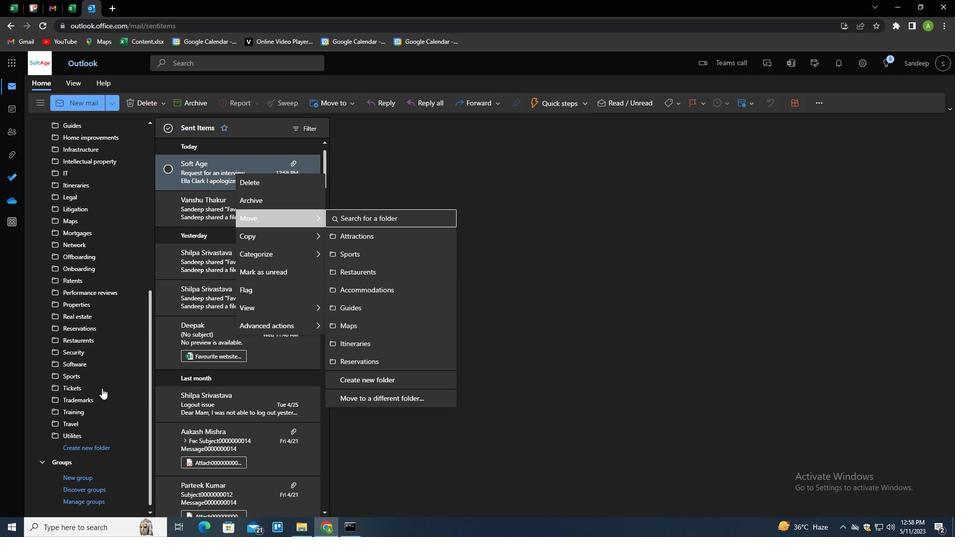
Action: Mouse scrolled (101, 388) with delta (0, 0)
Screenshot: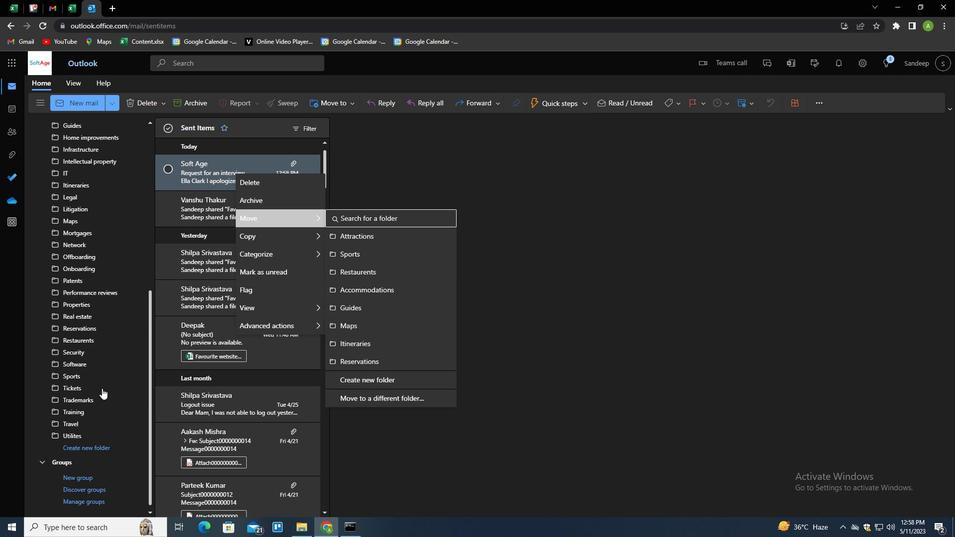 
Action: Mouse moved to (90, 443)
Screenshot: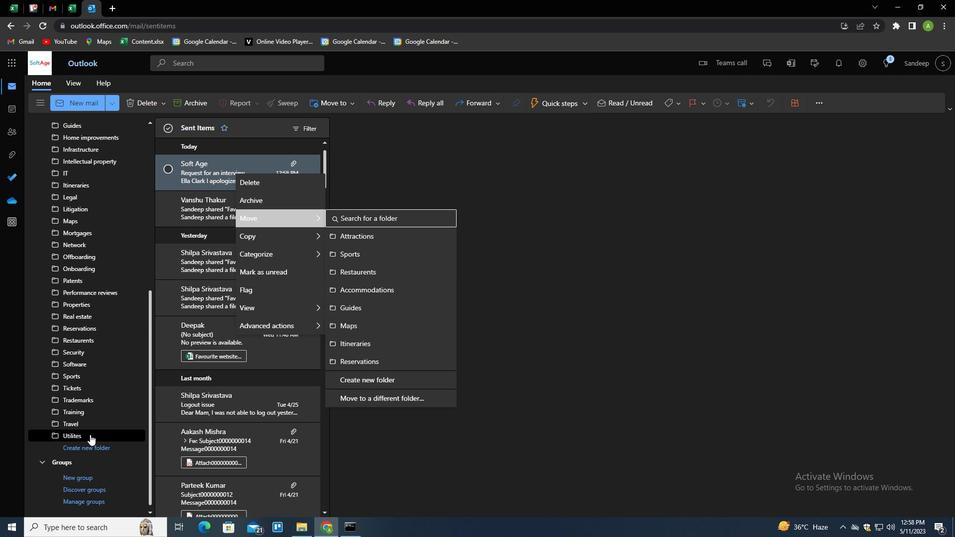 
Action: Mouse pressed left at (90, 443)
Screenshot: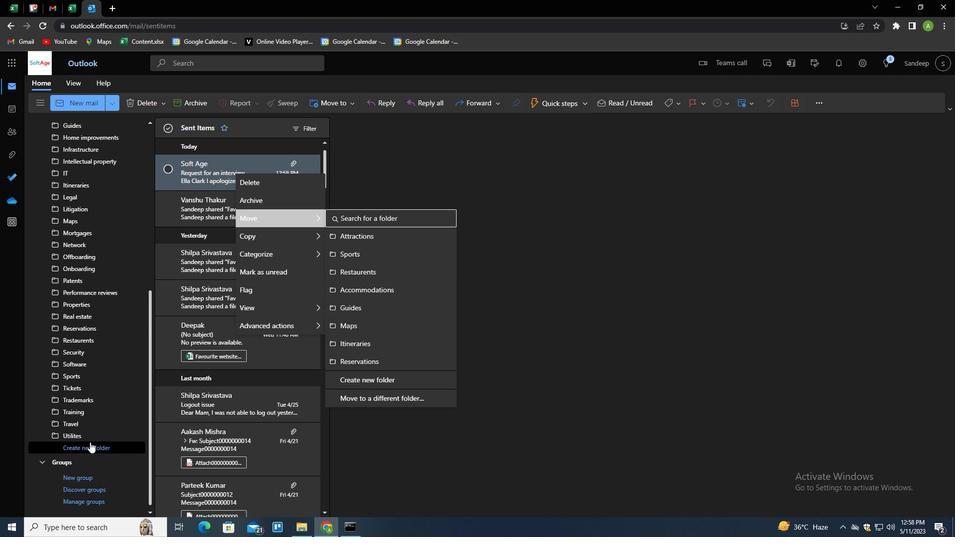 
Action: Mouse moved to (104, 446)
Screenshot: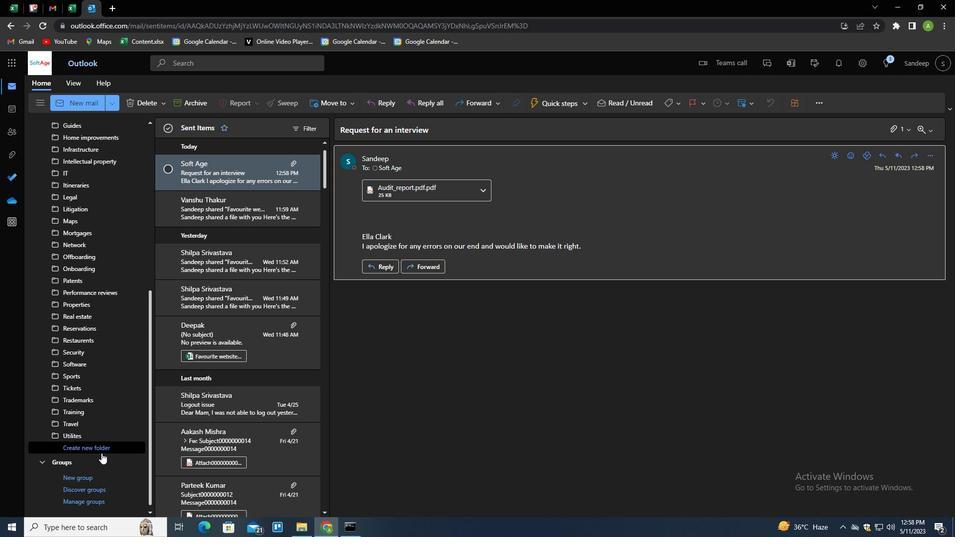 
Action: Mouse pressed left at (104, 446)
Screenshot: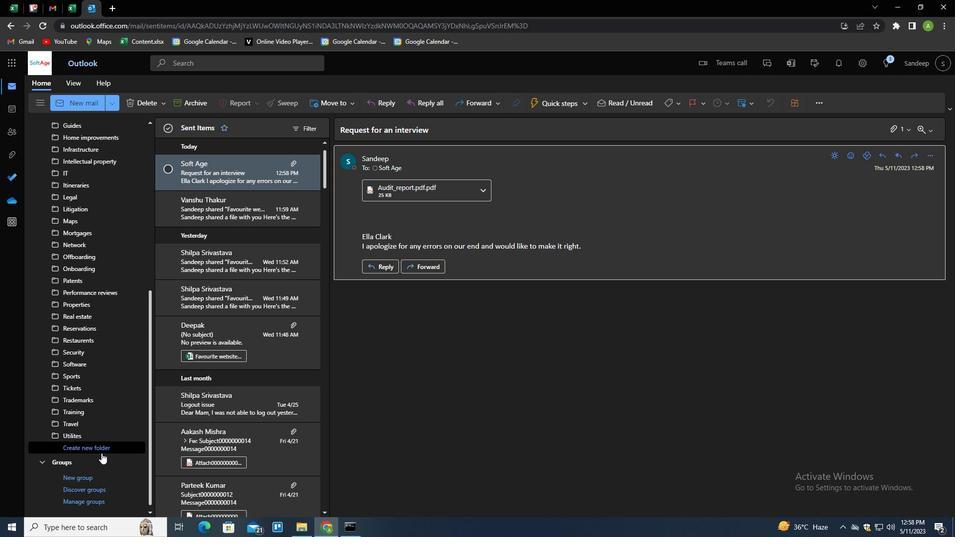 
Action: Key pressed <Key.shift>TEAMS<Key.enter>
Screenshot: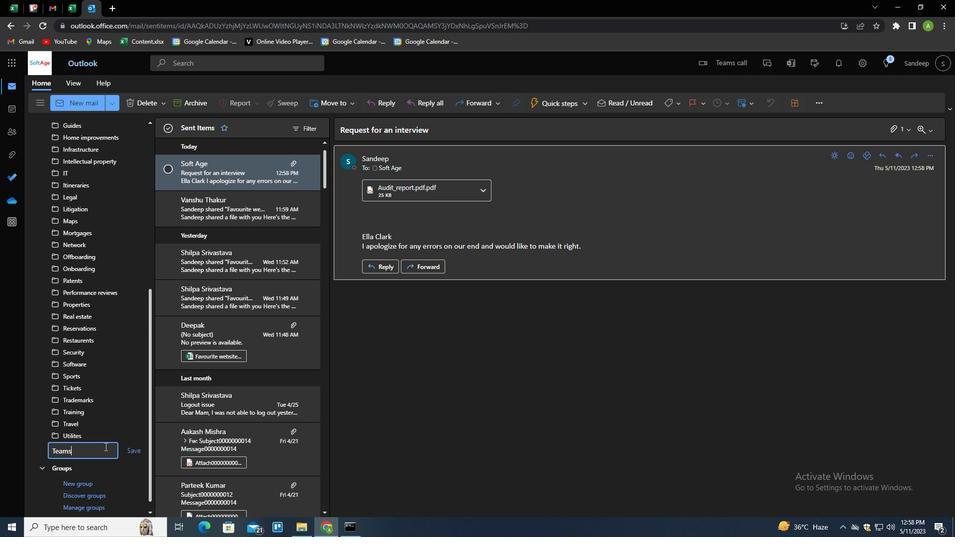 
Action: Mouse moved to (104, 445)
Screenshot: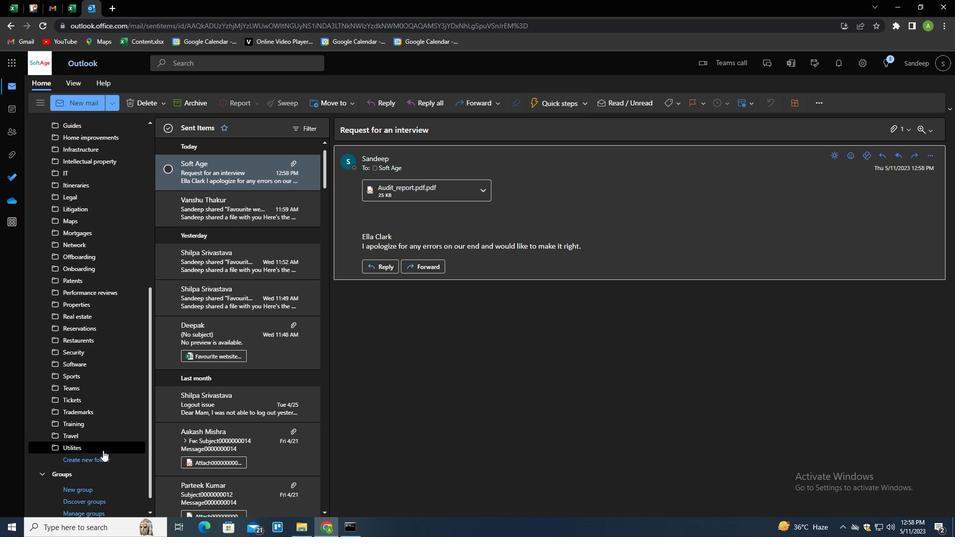 
Action: Mouse scrolled (104, 445) with delta (0, 0)
Screenshot: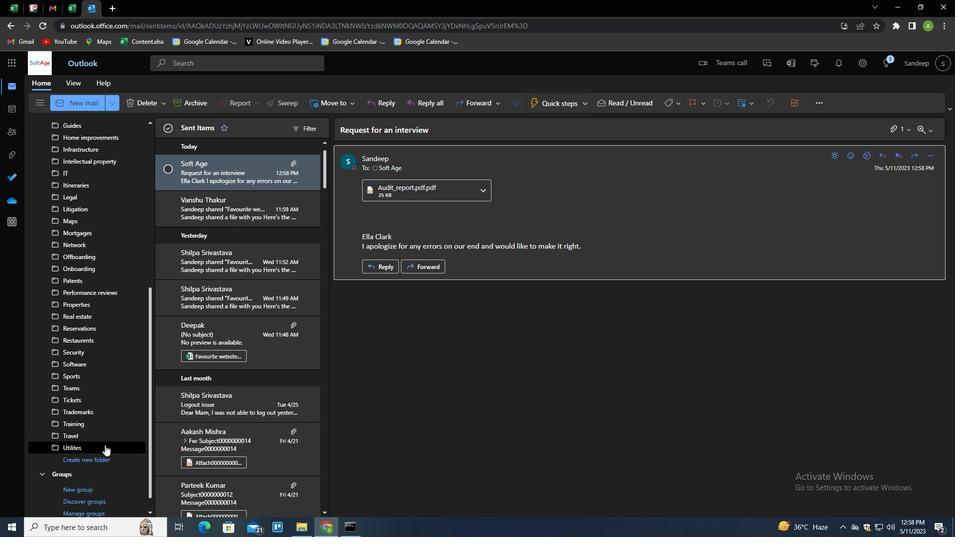 
Action: Mouse moved to (180, 233)
Screenshot: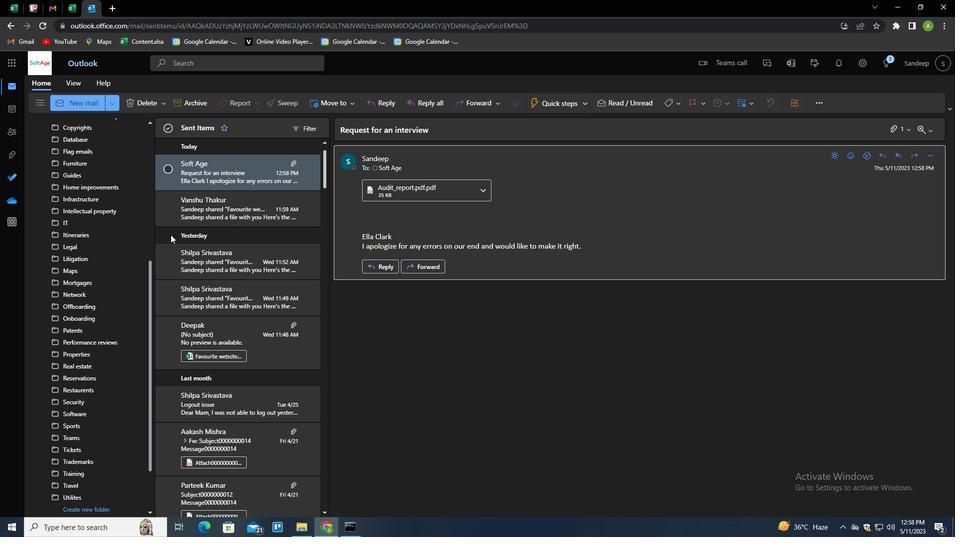 
Action: Mouse scrolled (180, 233) with delta (0, 0)
Screenshot: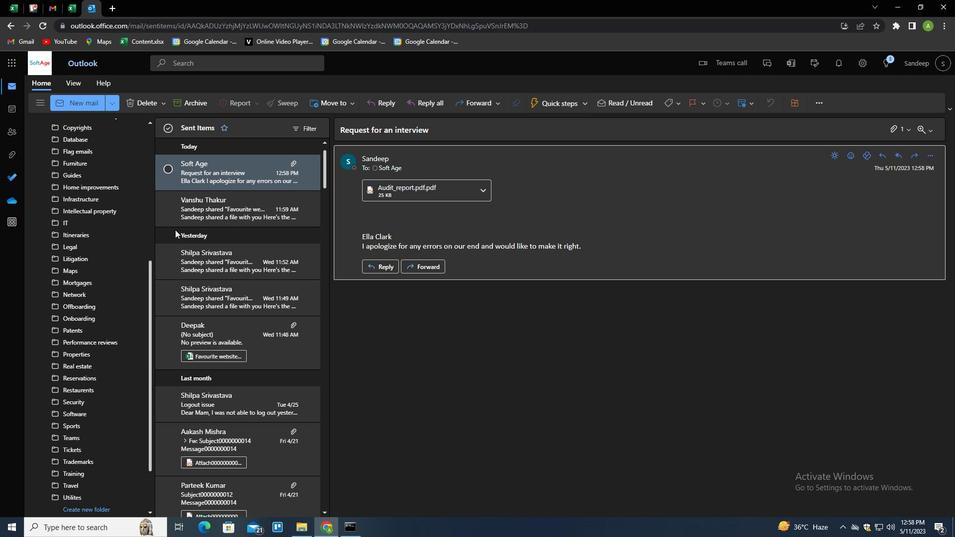 
Action: Mouse scrolled (180, 233) with delta (0, 0)
Screenshot: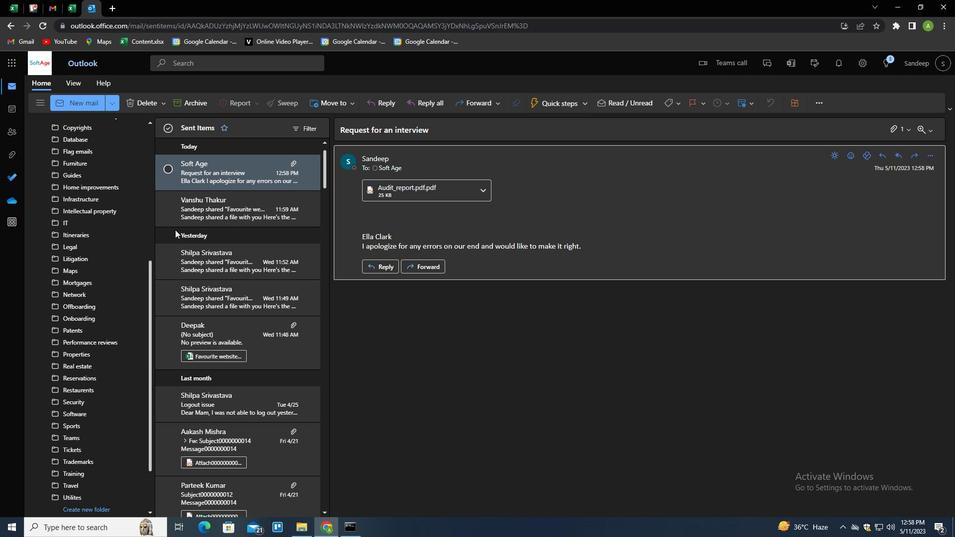 
Action: Mouse scrolled (180, 233) with delta (0, 0)
Screenshot: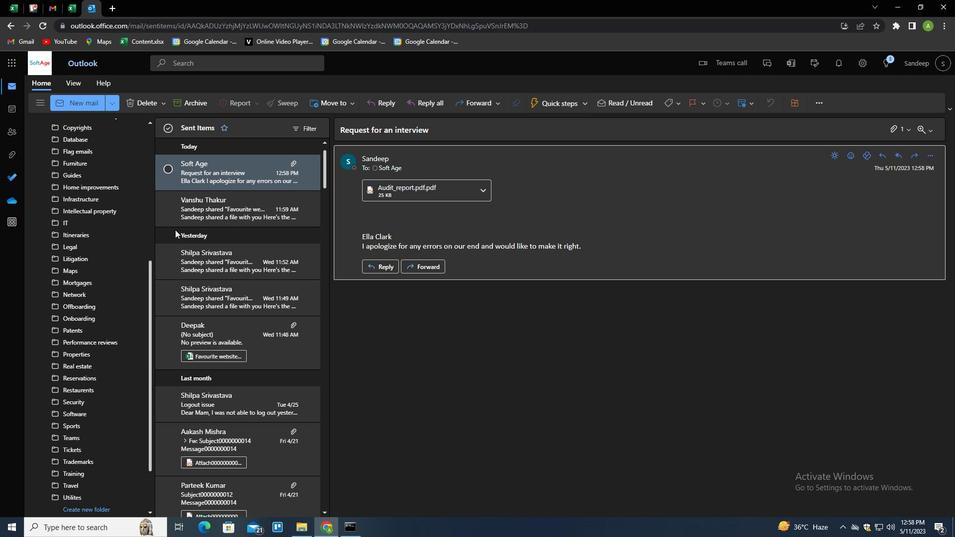 
Action: Mouse scrolled (180, 233) with delta (0, 0)
Screenshot: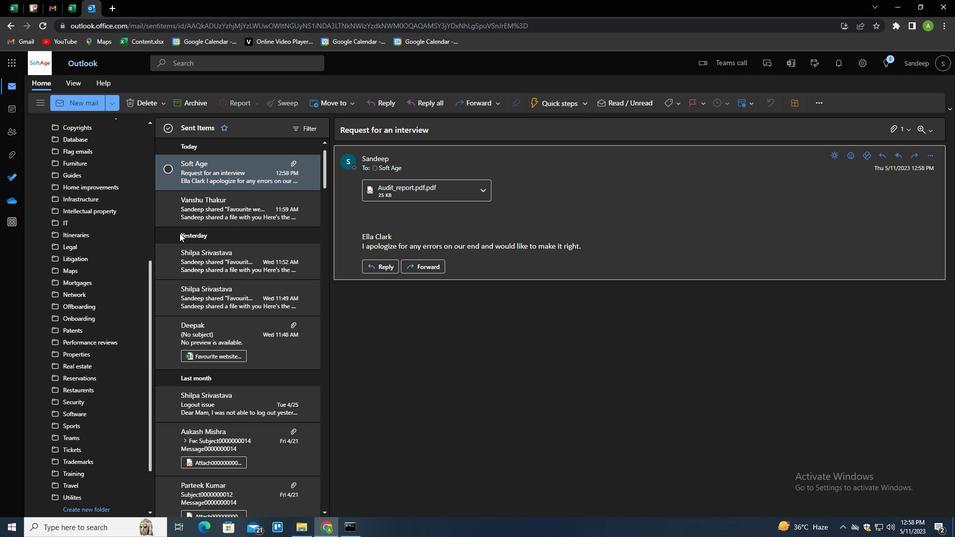 
Action: Mouse scrolled (180, 233) with delta (0, 0)
Screenshot: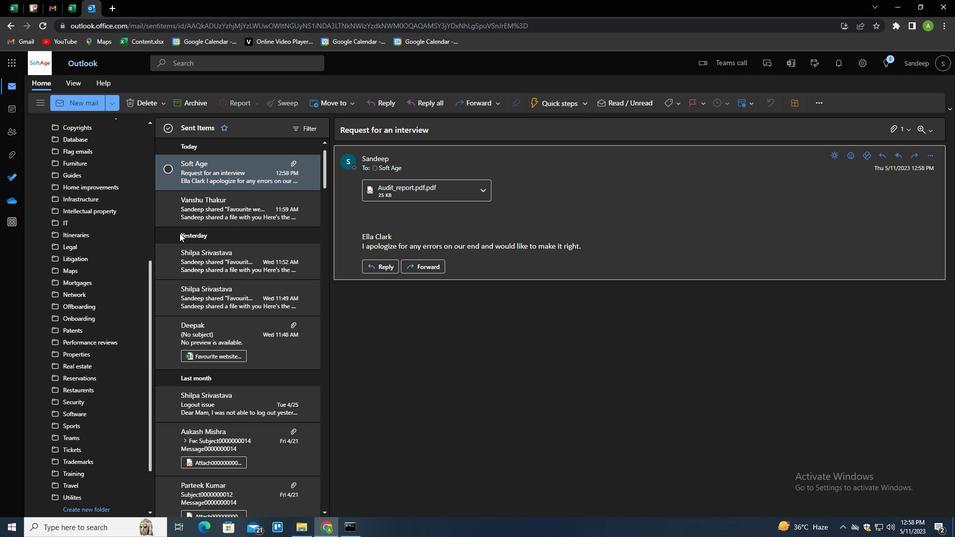 
Action: Mouse moved to (221, 162)
Screenshot: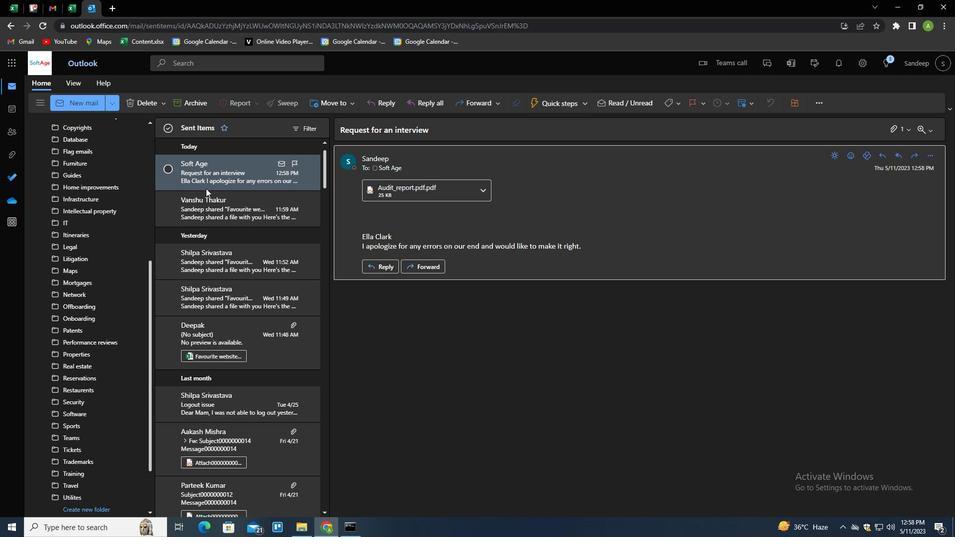 
Action: Mouse pressed right at (221, 162)
Screenshot: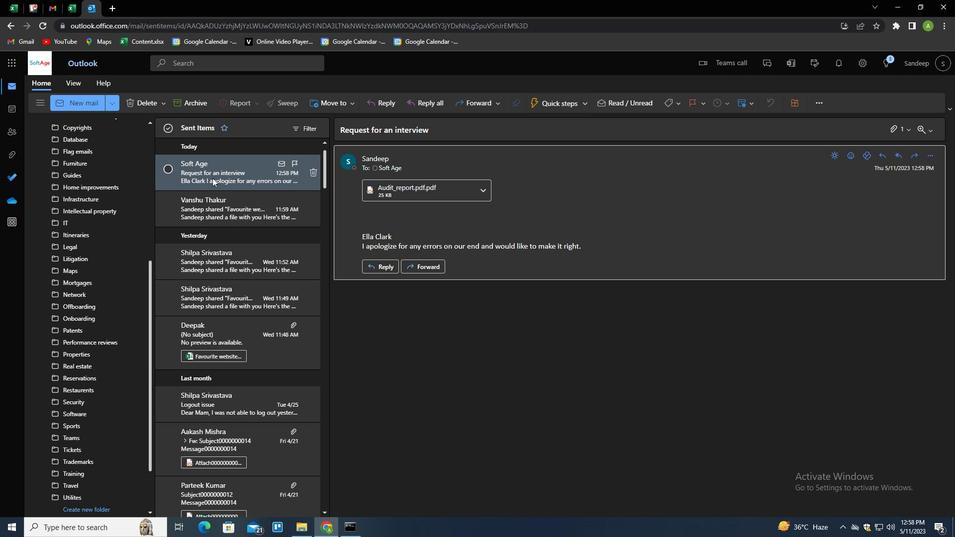 
Action: Mouse moved to (247, 202)
Screenshot: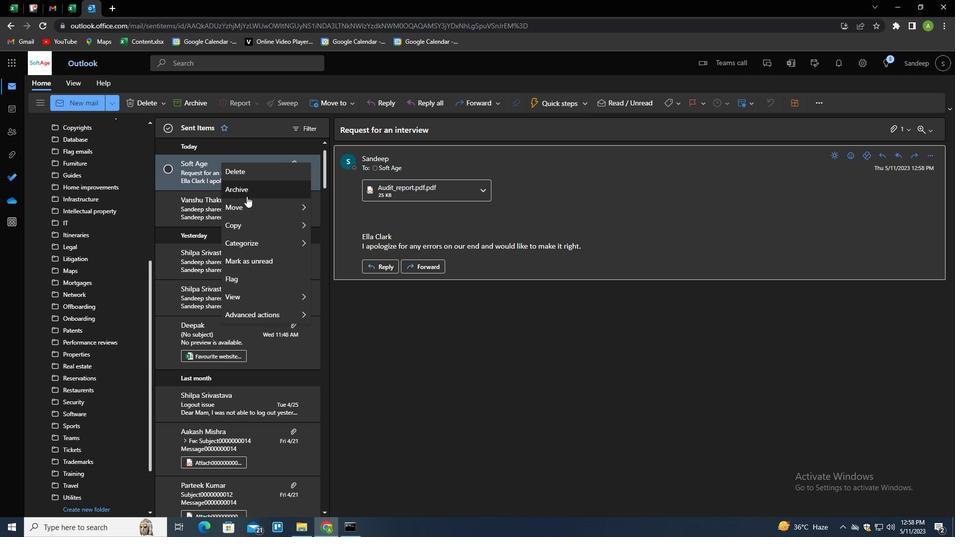 
Action: Mouse pressed left at (247, 202)
Screenshot: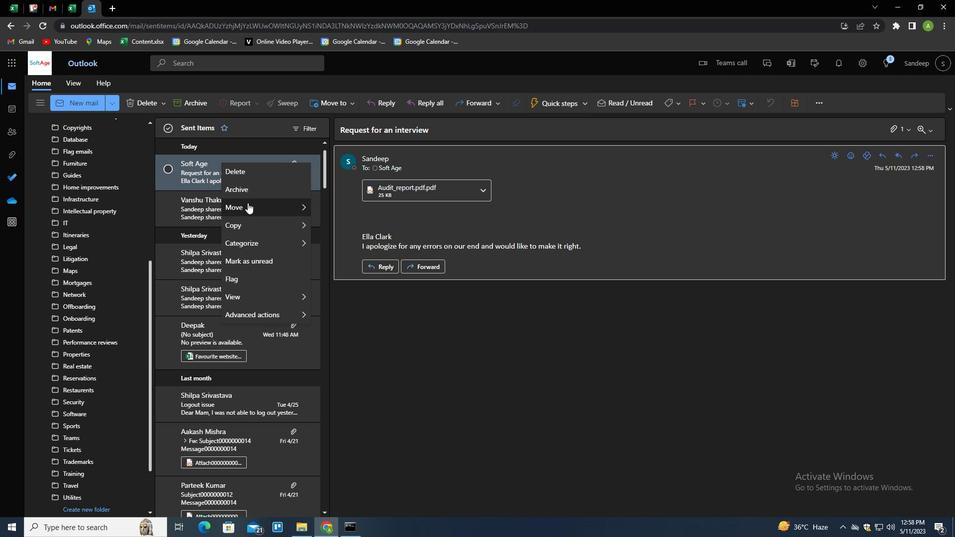 
Action: Mouse moved to (332, 205)
Screenshot: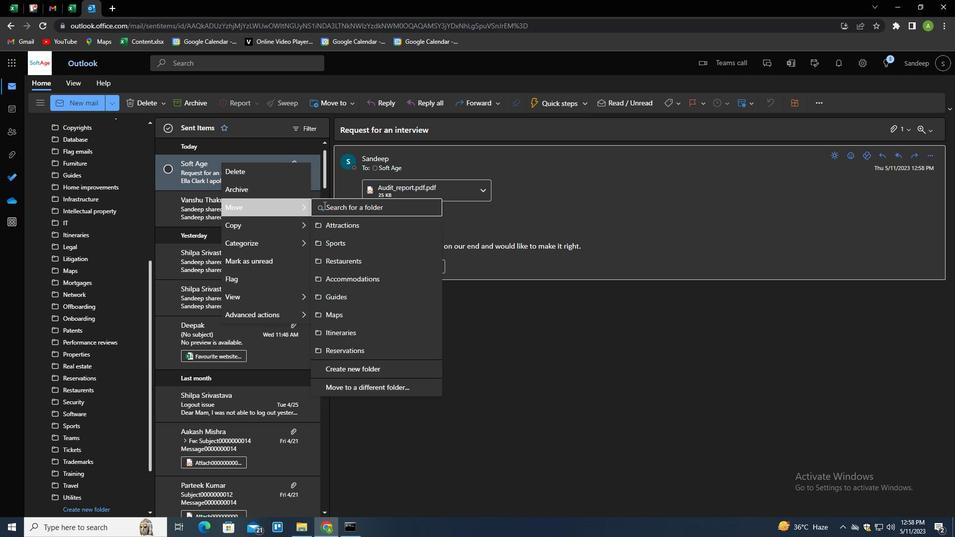 
Action: Mouse pressed left at (332, 205)
Screenshot: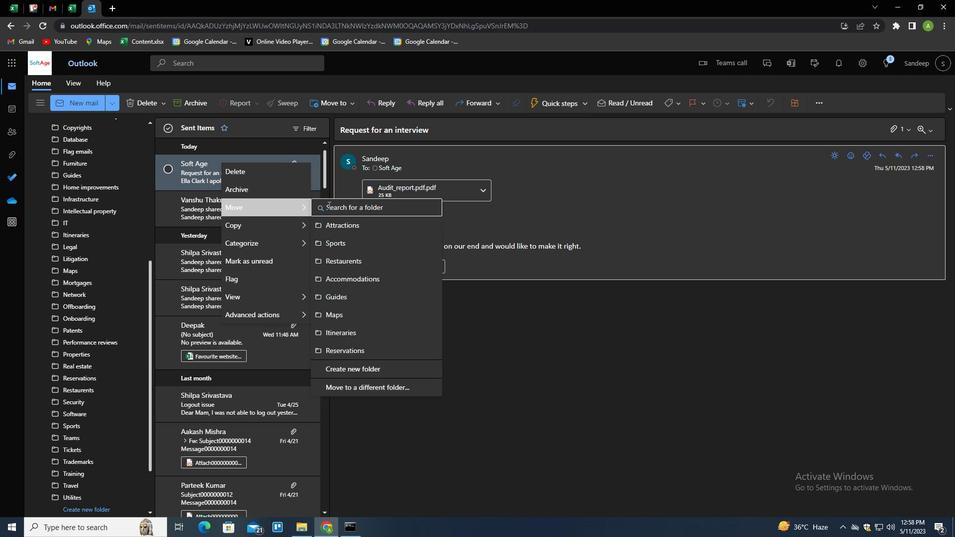 
Action: Mouse moved to (332, 206)
Screenshot: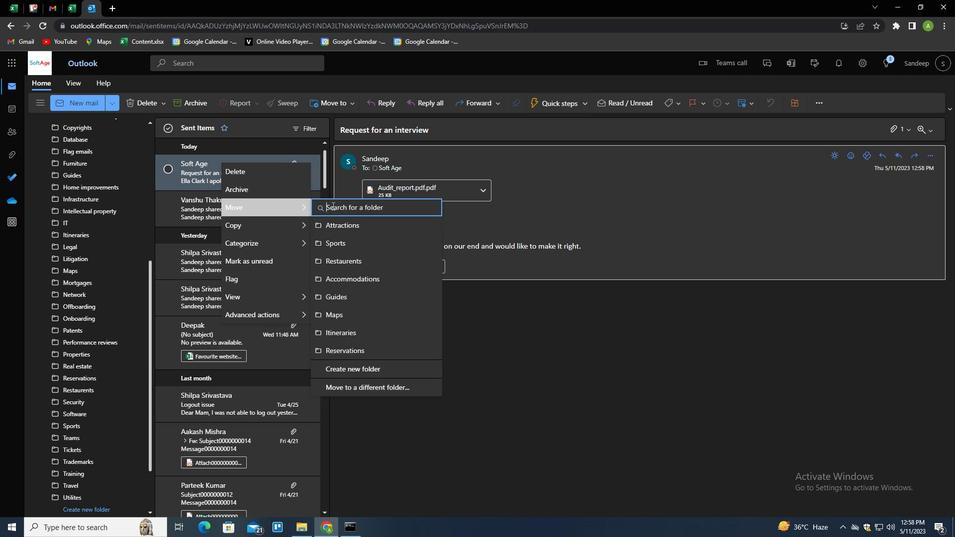 
Action: Key pressed <Key.shift><Key.shift><Key.shift><Key.shift><Key.shift><Key.shift><Key.shift><Key.shift><Key.shift><Key.shift><Key.shift><Key.shift><Key.shift>TEA<Key.down><Key.enter>
Screenshot: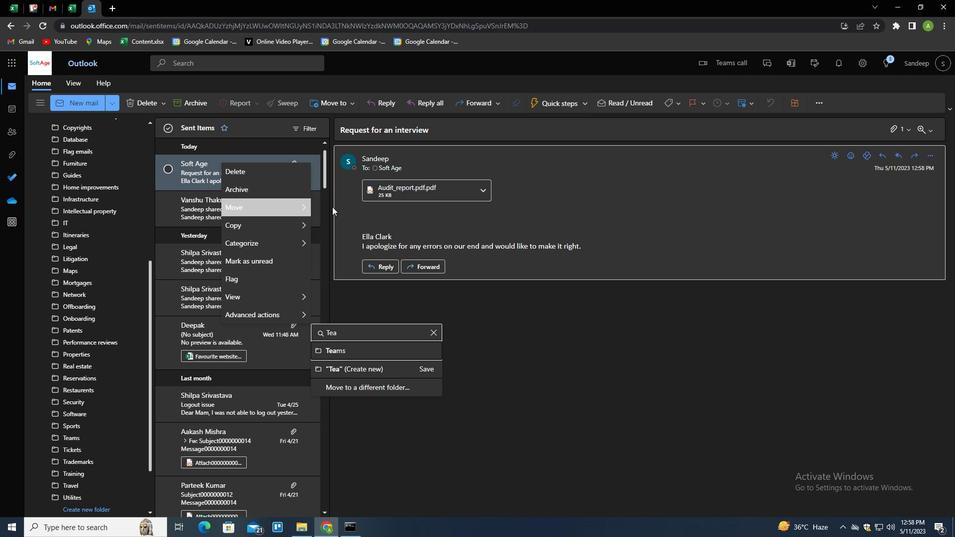 
